 Task: Find connections with filter location Moers with filter topic #startupwith filter profile language English with filter current company Black Box with filter school Sophia Girls College with filter industry Wholesale Drugs and Sundries with filter service category Information Management with filter keywords title Petroleum Engineer
Action: Mouse moved to (495, 49)
Screenshot: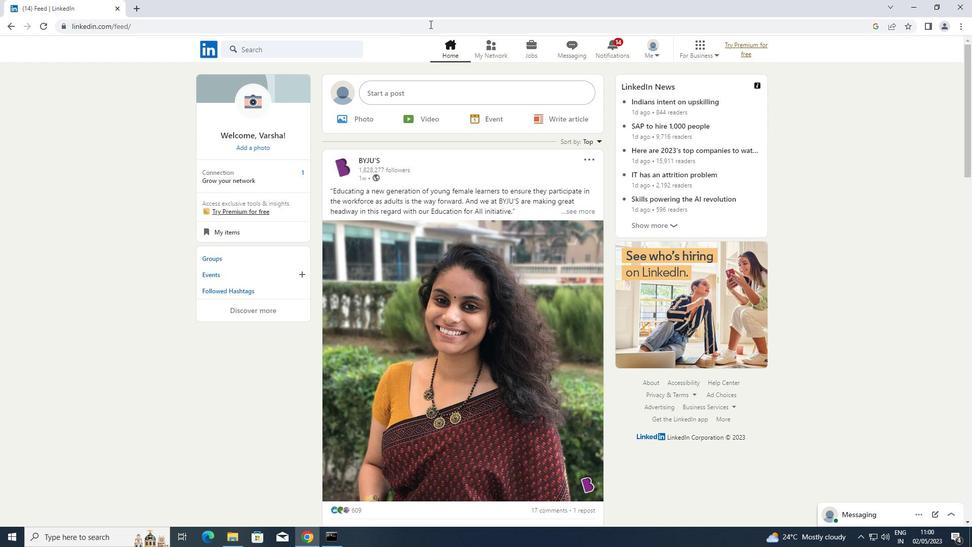 
Action: Mouse pressed left at (495, 49)
Screenshot: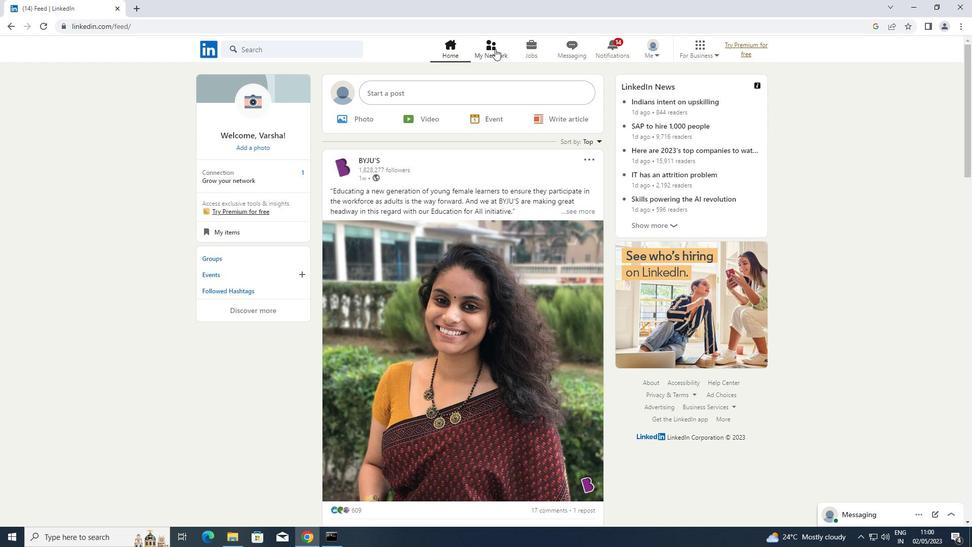 
Action: Mouse moved to (289, 102)
Screenshot: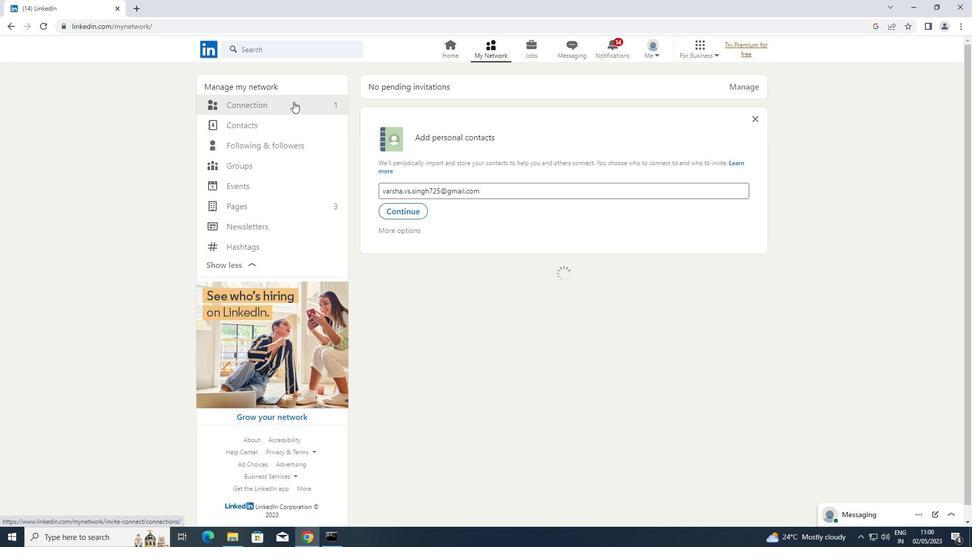 
Action: Mouse pressed left at (289, 102)
Screenshot: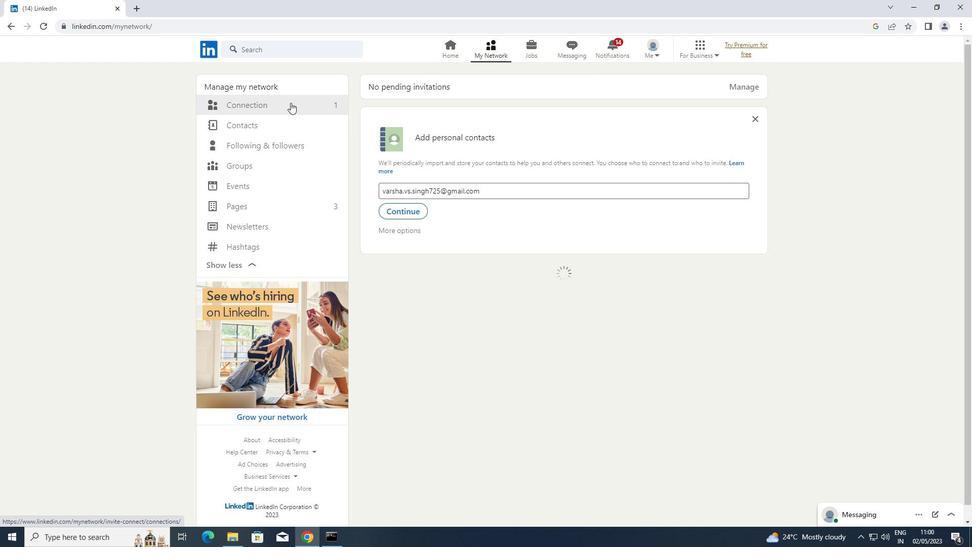 
Action: Mouse moved to (564, 104)
Screenshot: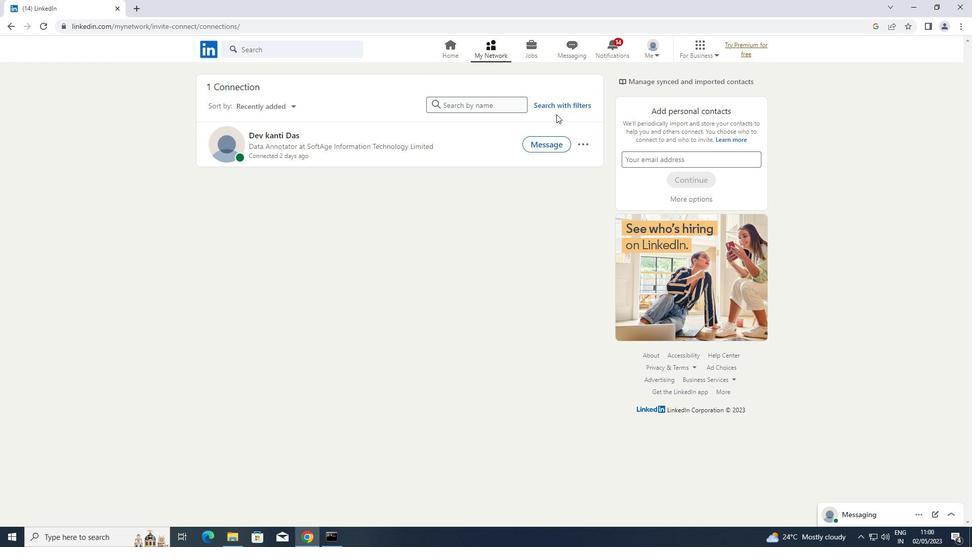 
Action: Mouse pressed left at (564, 104)
Screenshot: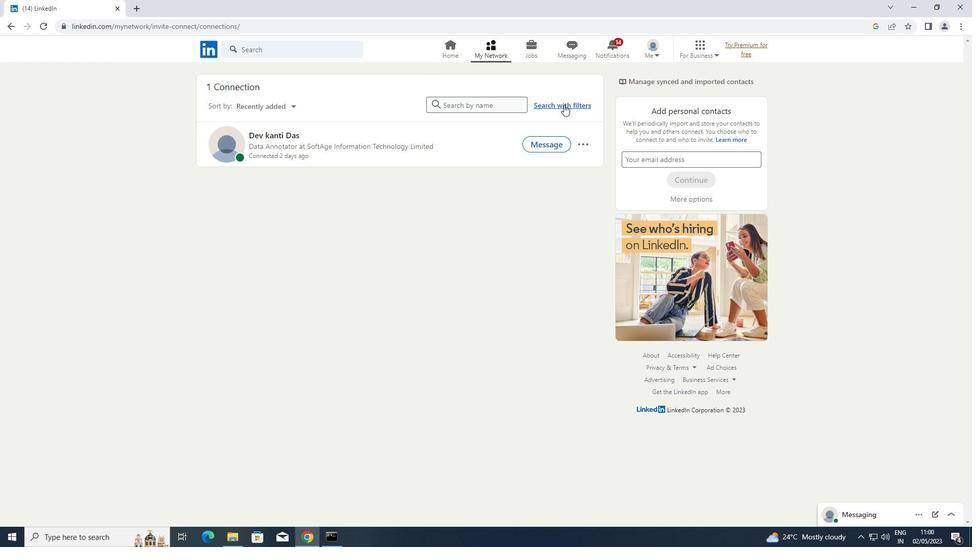 
Action: Mouse moved to (517, 76)
Screenshot: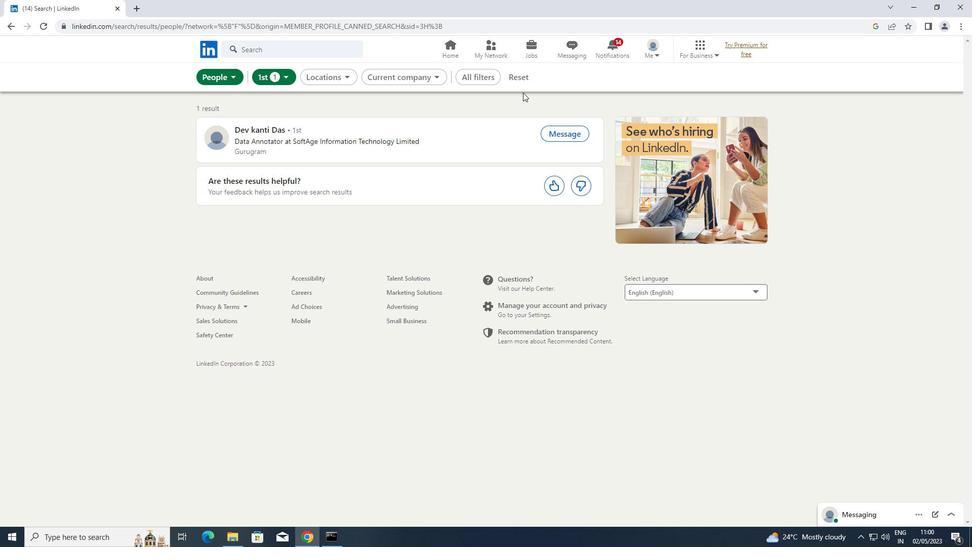 
Action: Mouse pressed left at (517, 76)
Screenshot: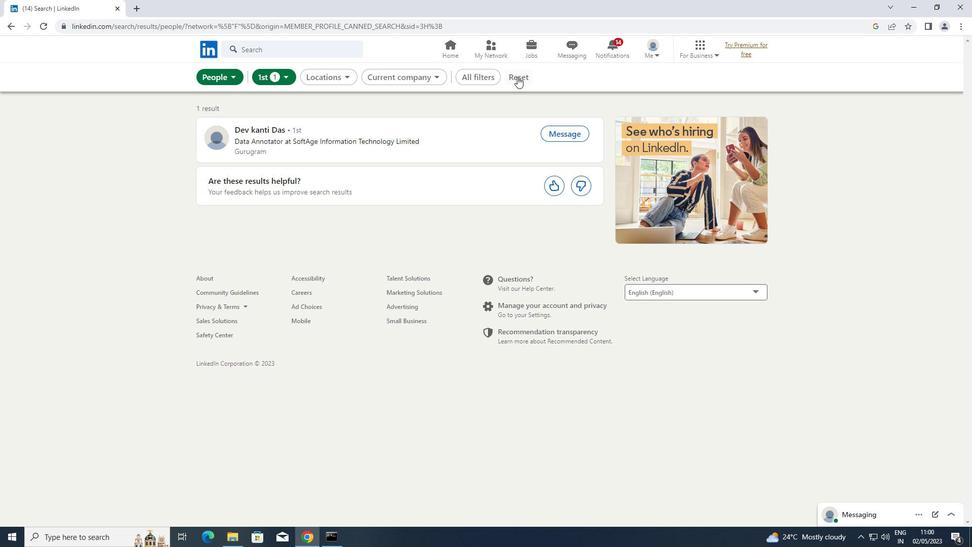 
Action: Mouse moved to (504, 77)
Screenshot: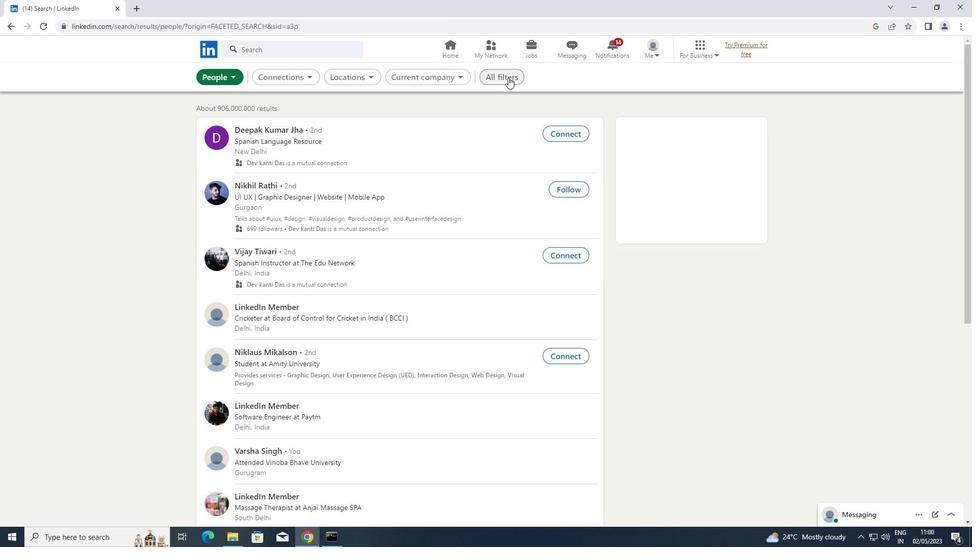 
Action: Mouse pressed left at (504, 77)
Screenshot: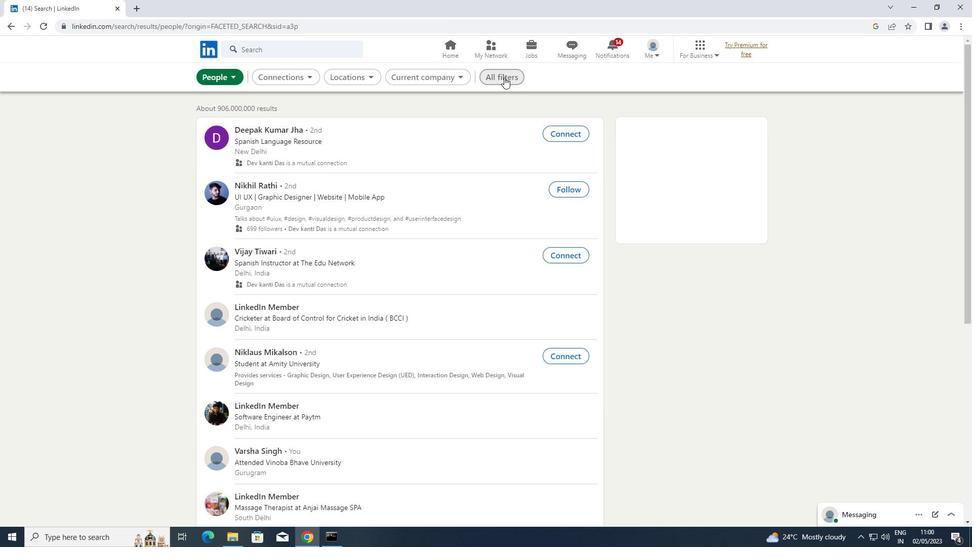 
Action: Mouse moved to (722, 199)
Screenshot: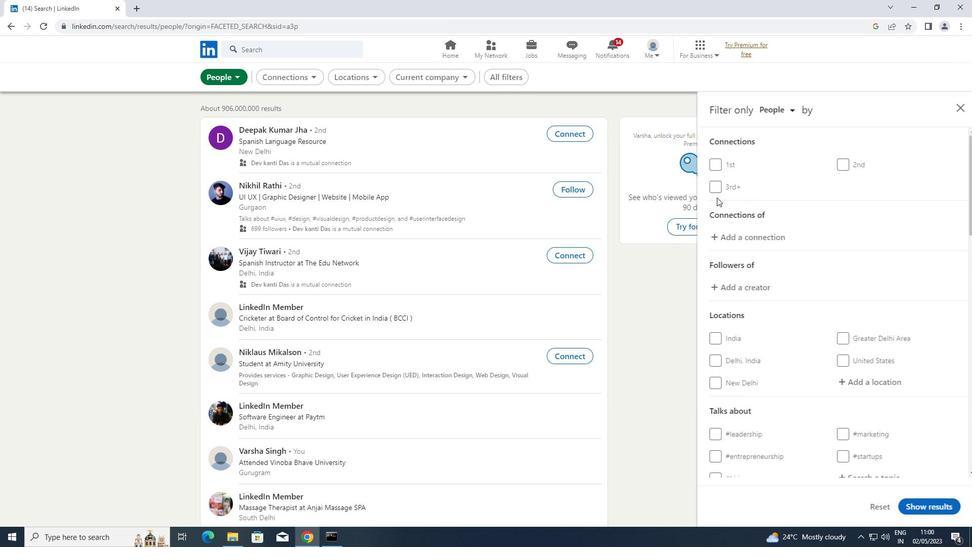 
Action: Mouse scrolled (722, 199) with delta (0, 0)
Screenshot: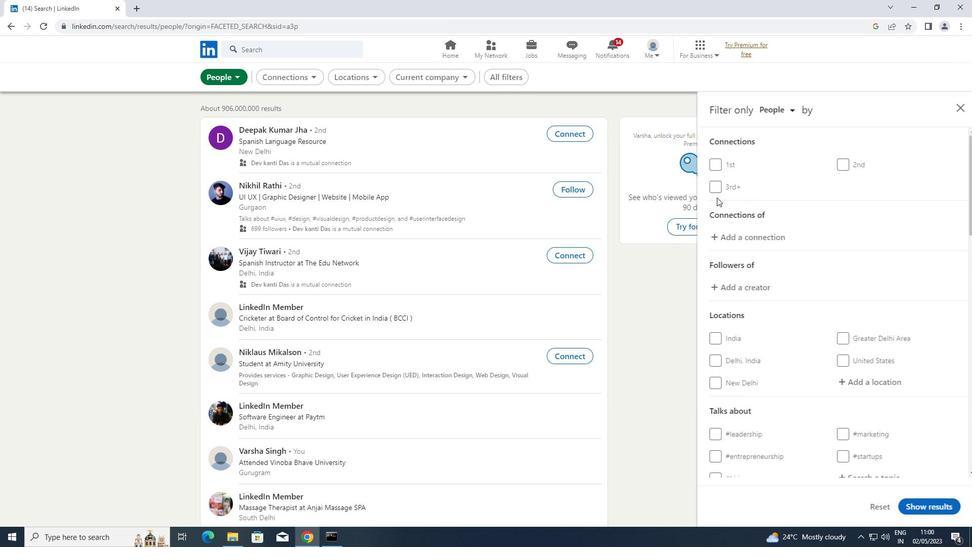 
Action: Mouse scrolled (722, 199) with delta (0, 0)
Screenshot: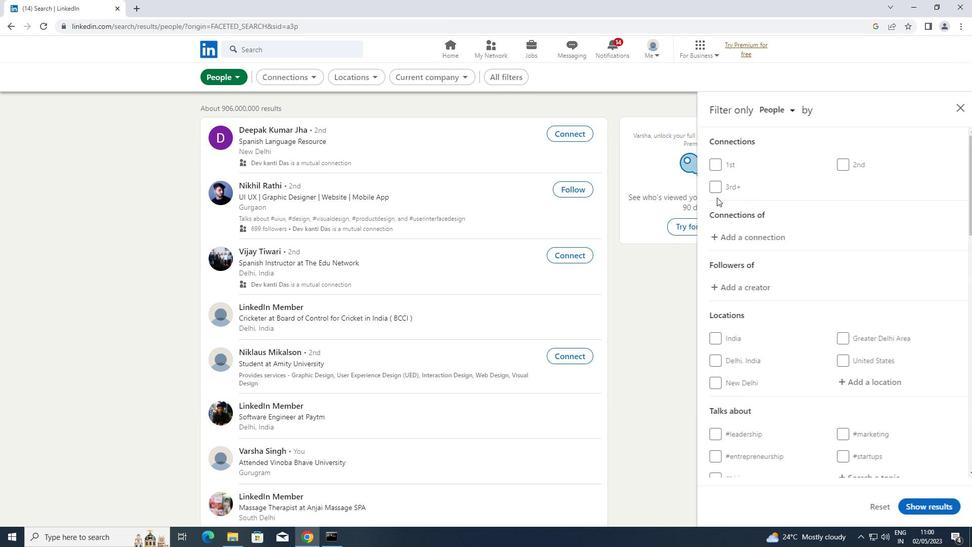 
Action: Mouse moved to (847, 275)
Screenshot: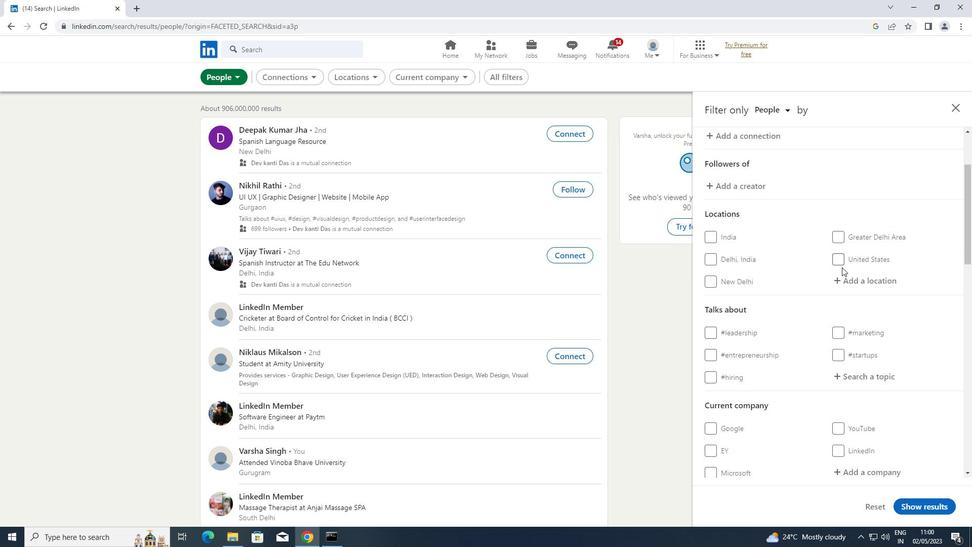 
Action: Mouse pressed left at (847, 275)
Screenshot: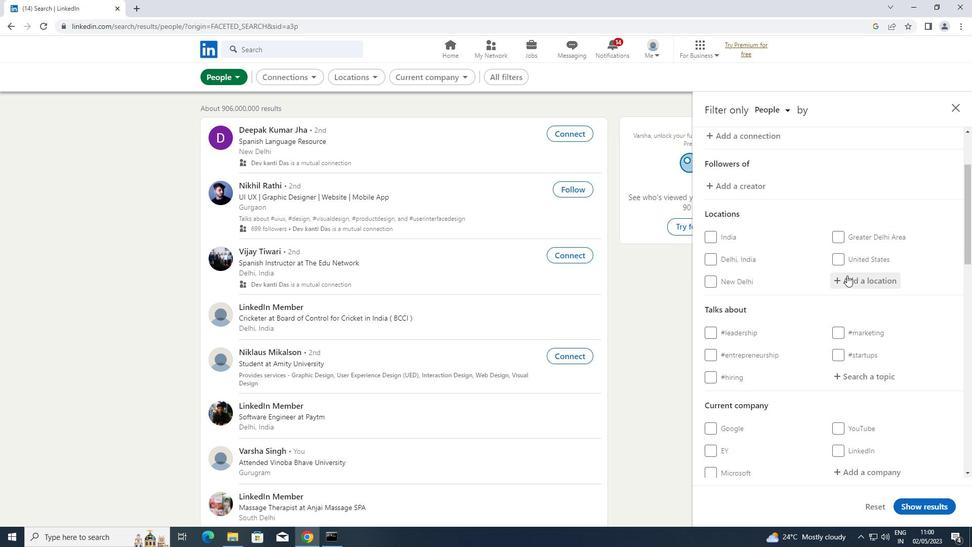
Action: Key pressed <Key.shift>MOERS
Screenshot: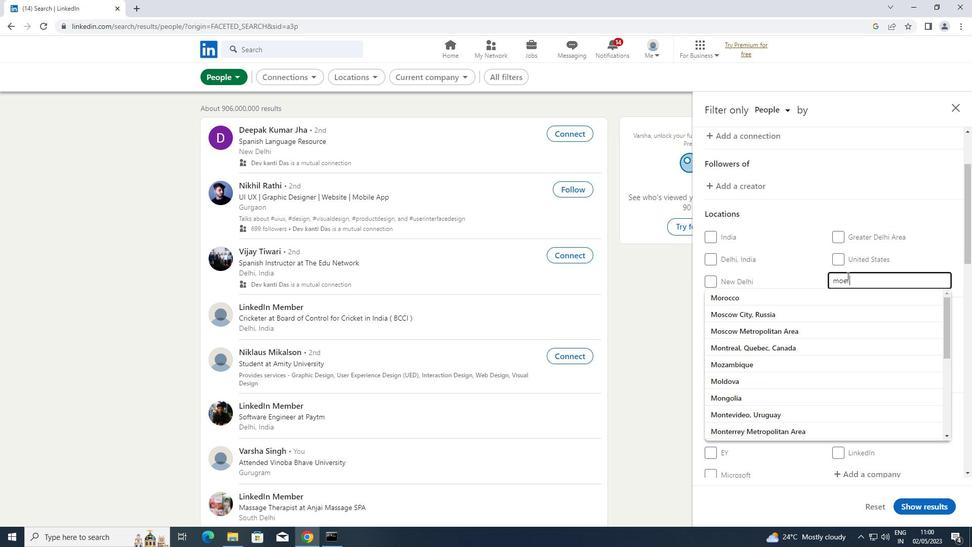 
Action: Mouse scrolled (847, 275) with delta (0, 0)
Screenshot: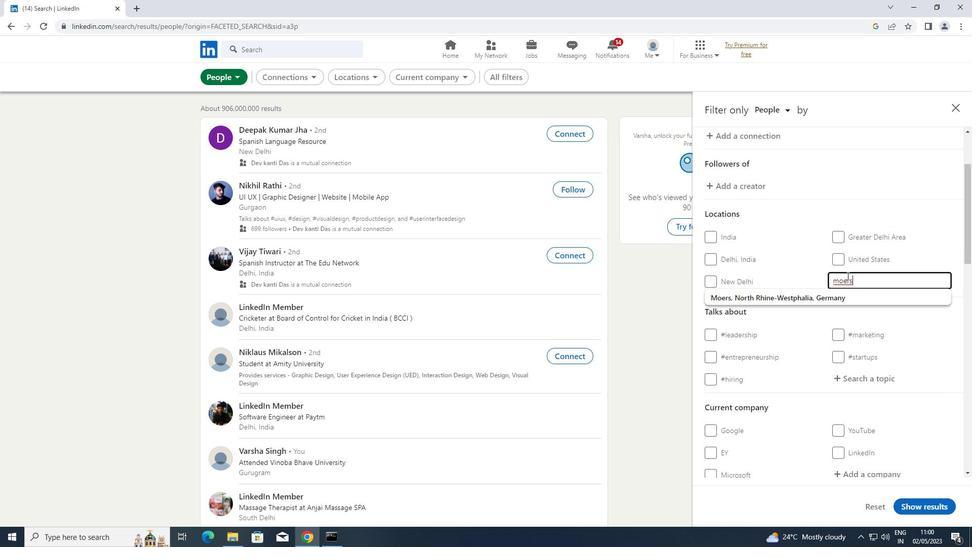 
Action: Mouse moved to (894, 325)
Screenshot: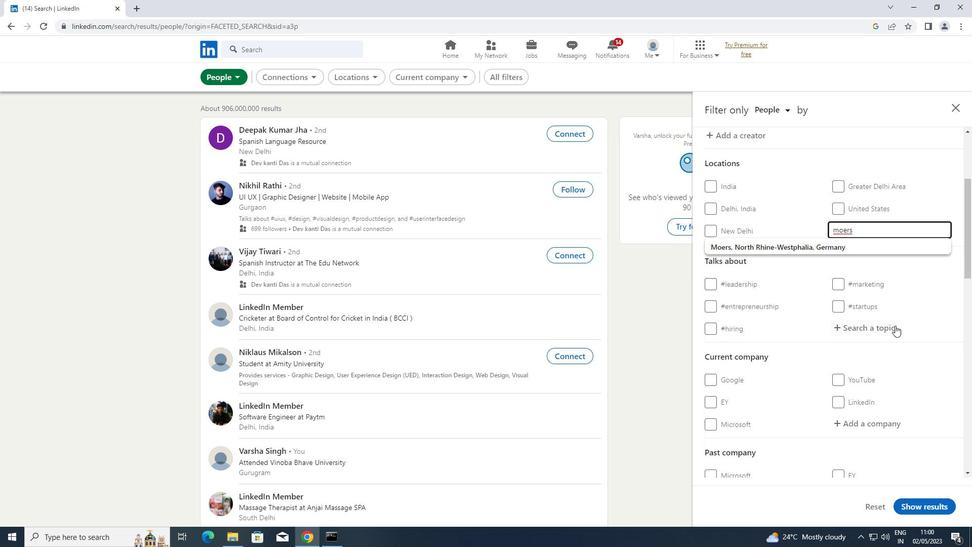 
Action: Mouse pressed left at (894, 325)
Screenshot: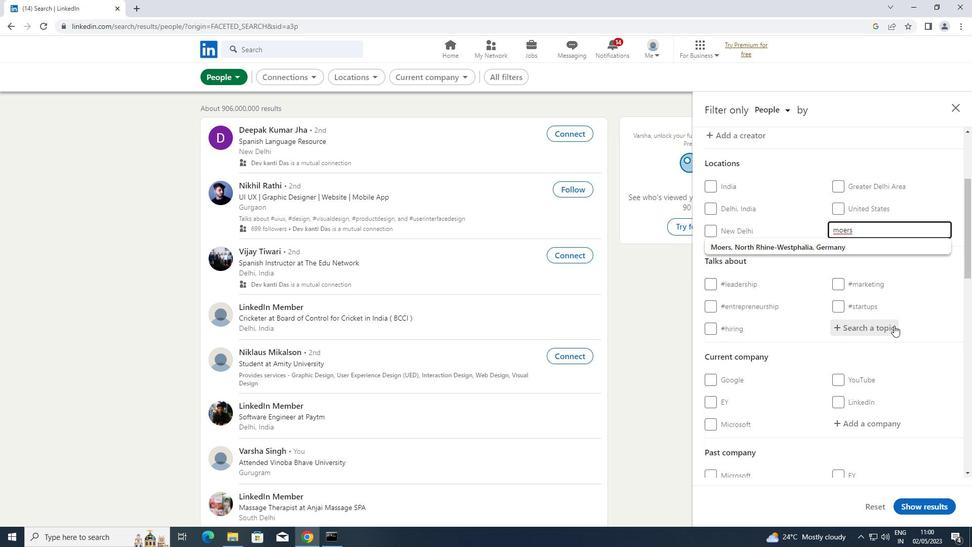 
Action: Key pressed STARTUP
Screenshot: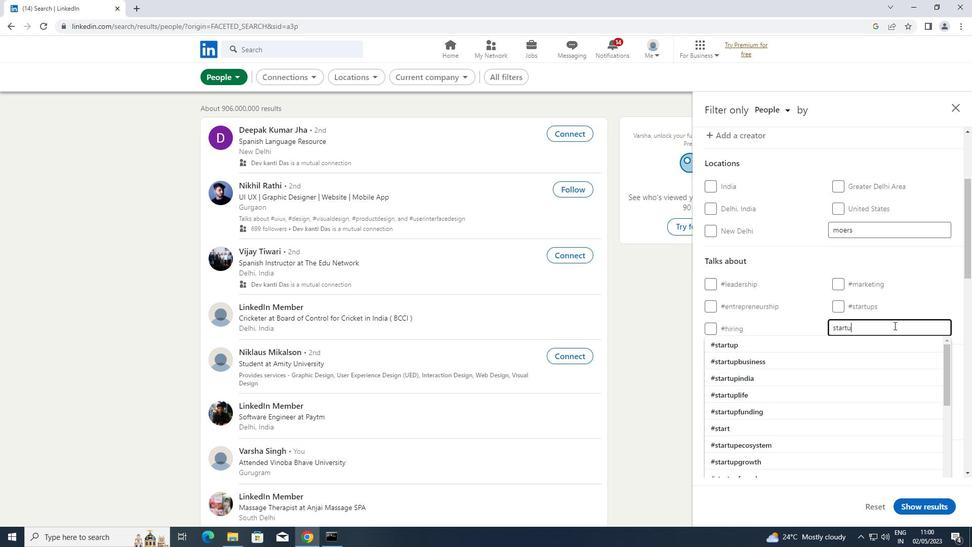 
Action: Mouse moved to (860, 343)
Screenshot: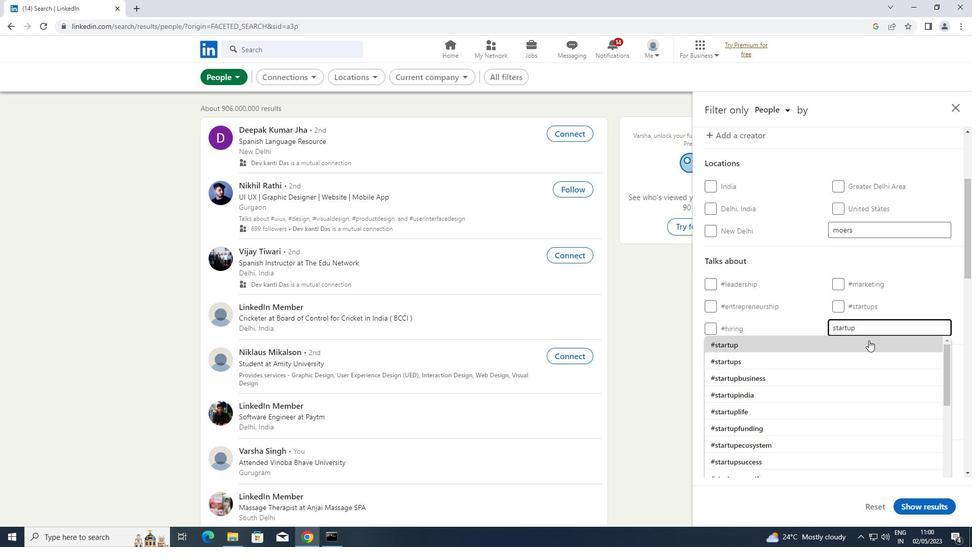 
Action: Mouse pressed left at (860, 343)
Screenshot: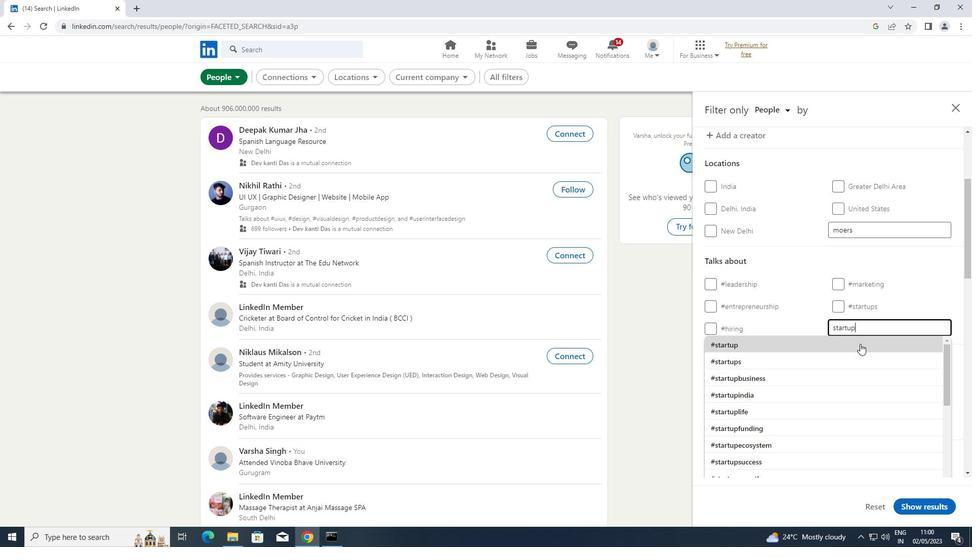 
Action: Mouse scrolled (860, 343) with delta (0, 0)
Screenshot: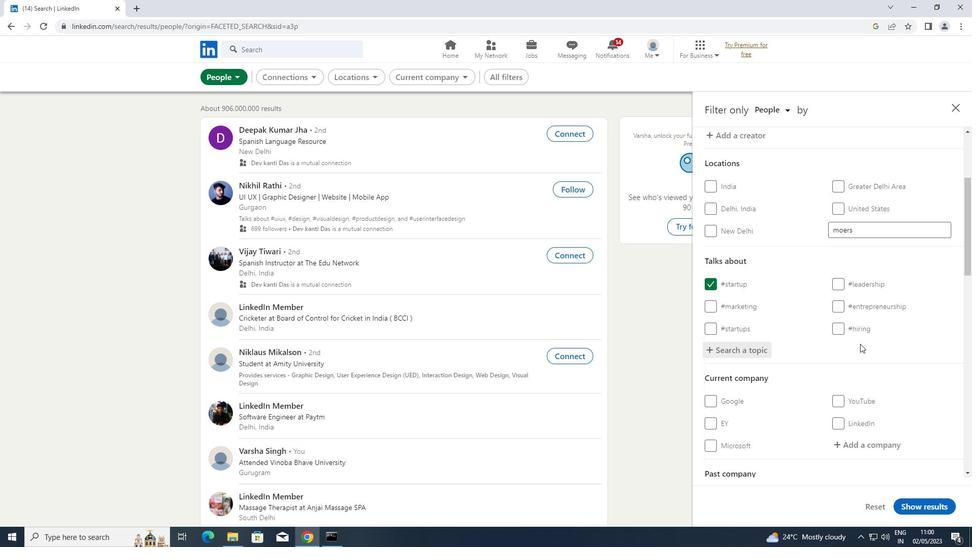 
Action: Mouse scrolled (860, 343) with delta (0, 0)
Screenshot: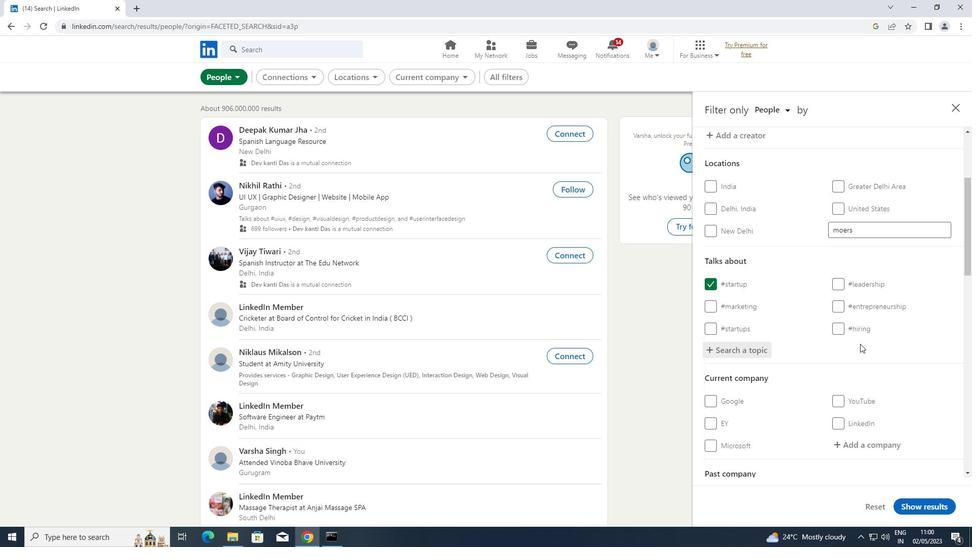 
Action: Mouse scrolled (860, 343) with delta (0, 0)
Screenshot: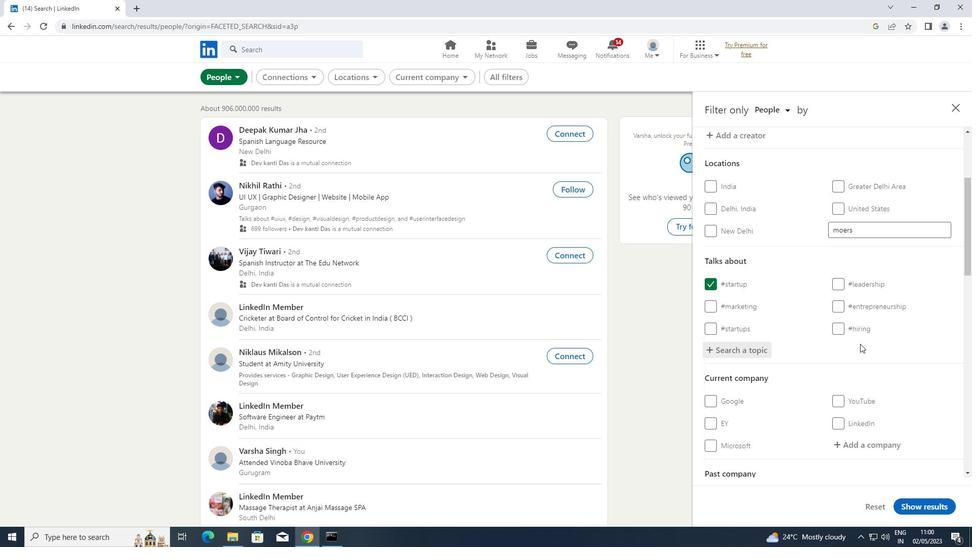 
Action: Mouse scrolled (860, 343) with delta (0, 0)
Screenshot: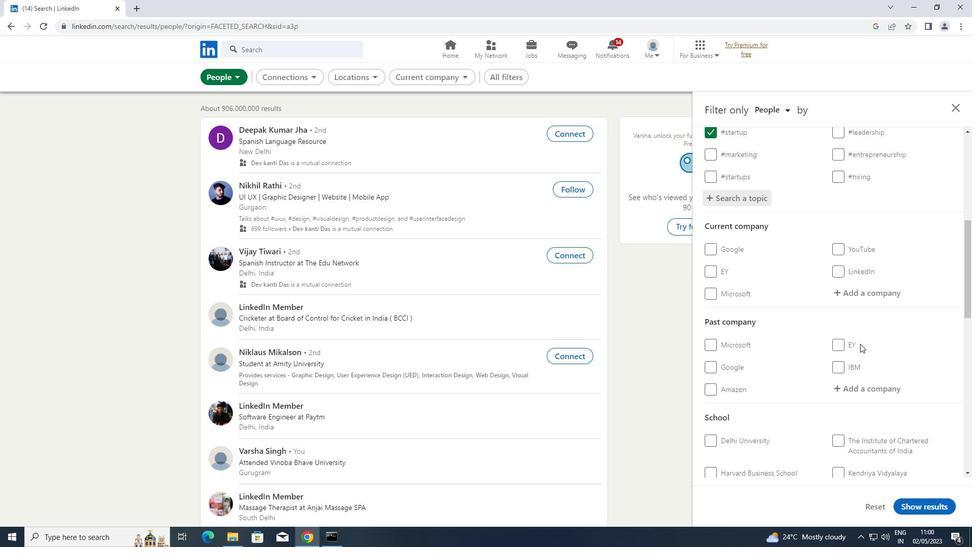 
Action: Mouse scrolled (860, 343) with delta (0, 0)
Screenshot: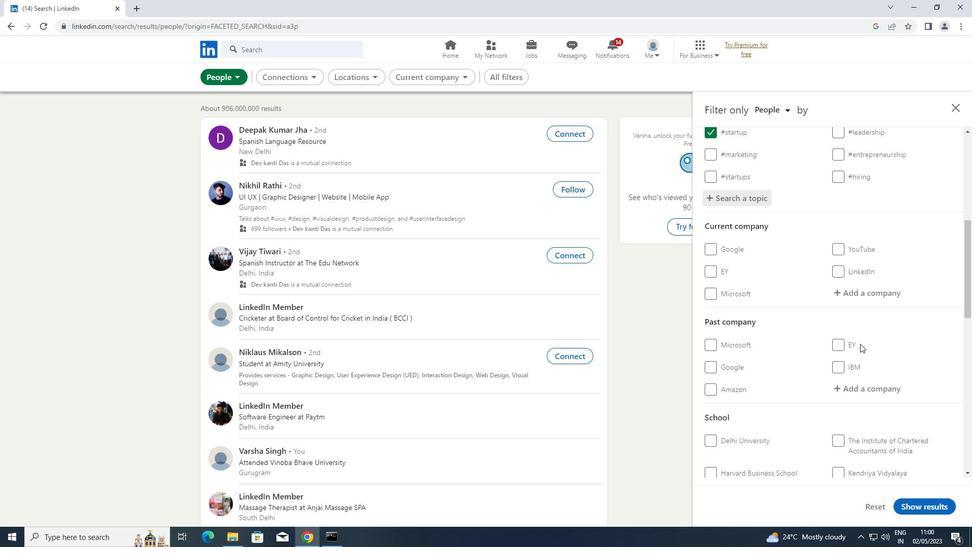 
Action: Mouse scrolled (860, 343) with delta (0, 0)
Screenshot: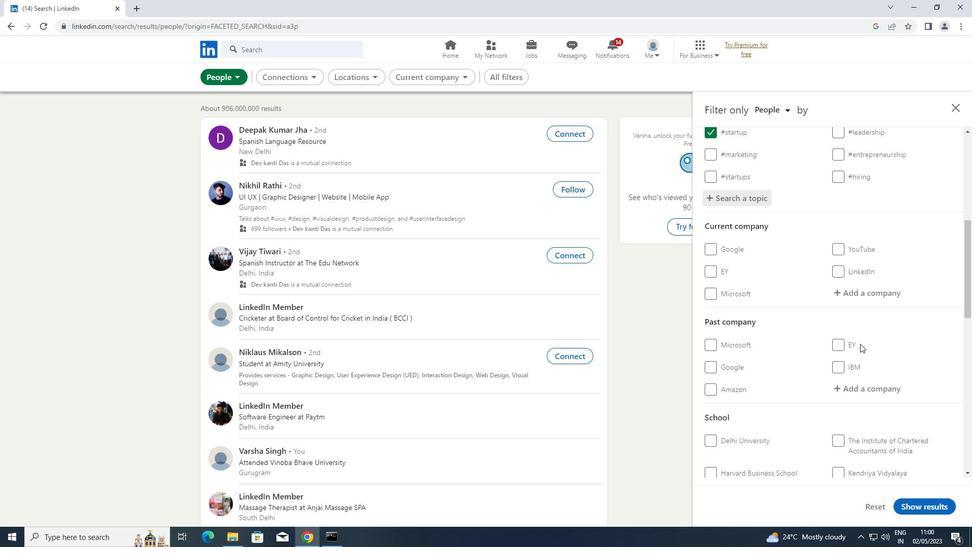 
Action: Mouse scrolled (860, 343) with delta (0, 0)
Screenshot: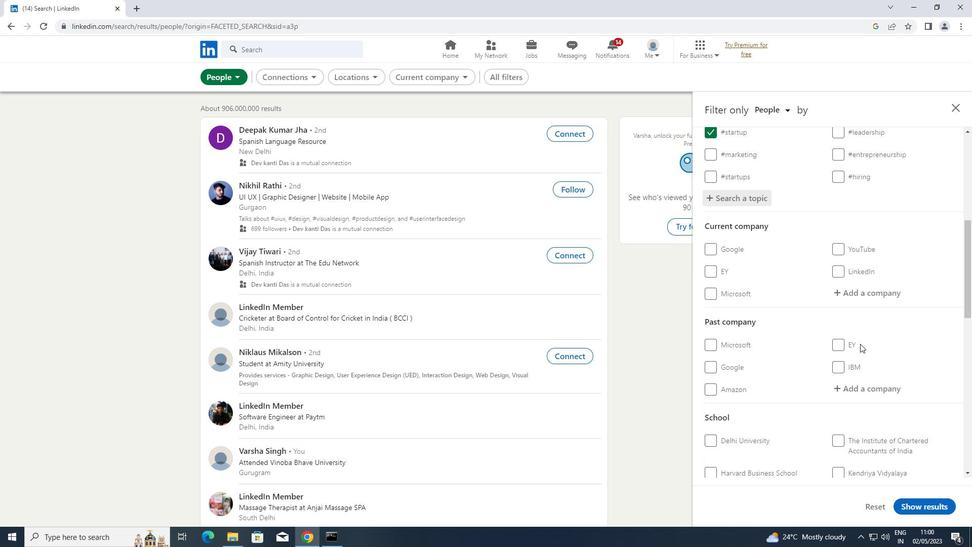 
Action: Mouse moved to (815, 355)
Screenshot: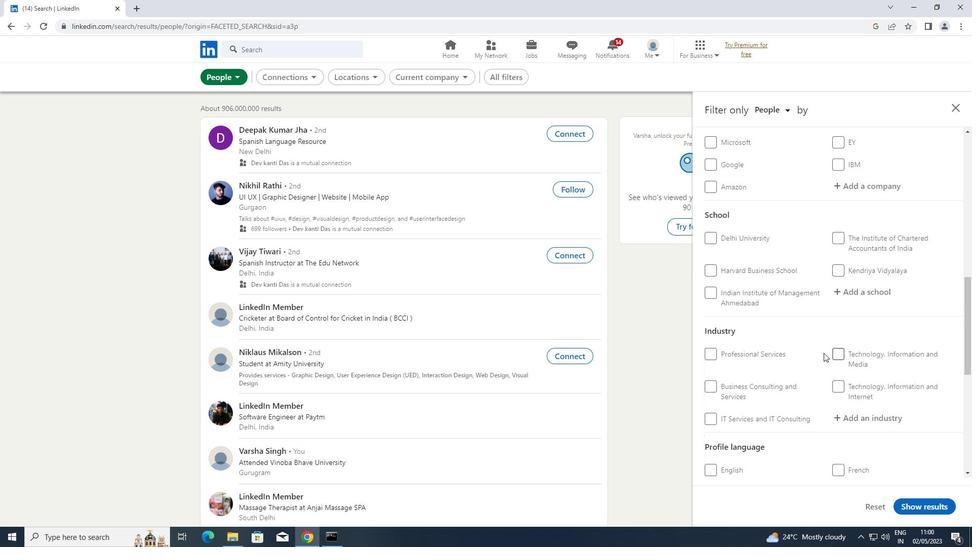 
Action: Mouse scrolled (815, 355) with delta (0, 0)
Screenshot: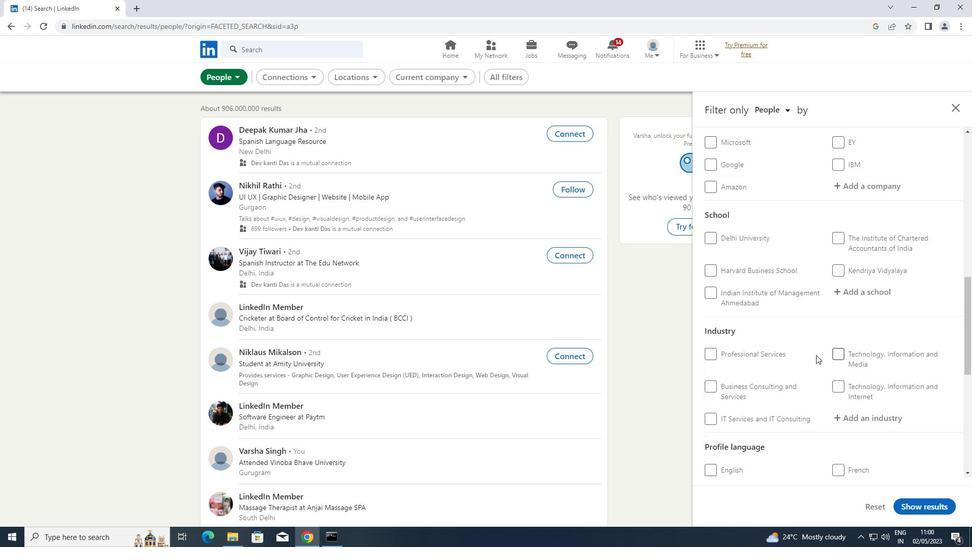 
Action: Mouse scrolled (815, 355) with delta (0, 0)
Screenshot: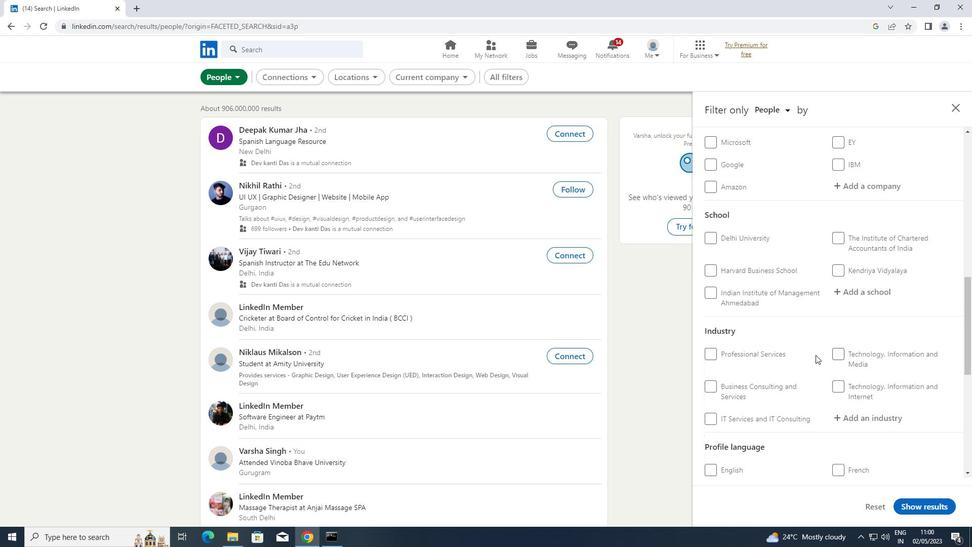 
Action: Mouse moved to (710, 366)
Screenshot: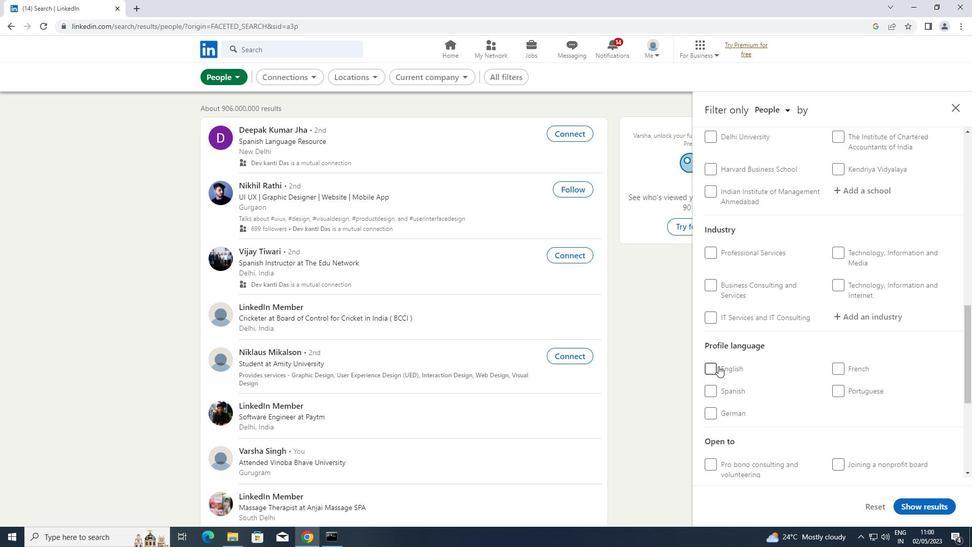 
Action: Mouse pressed left at (710, 366)
Screenshot: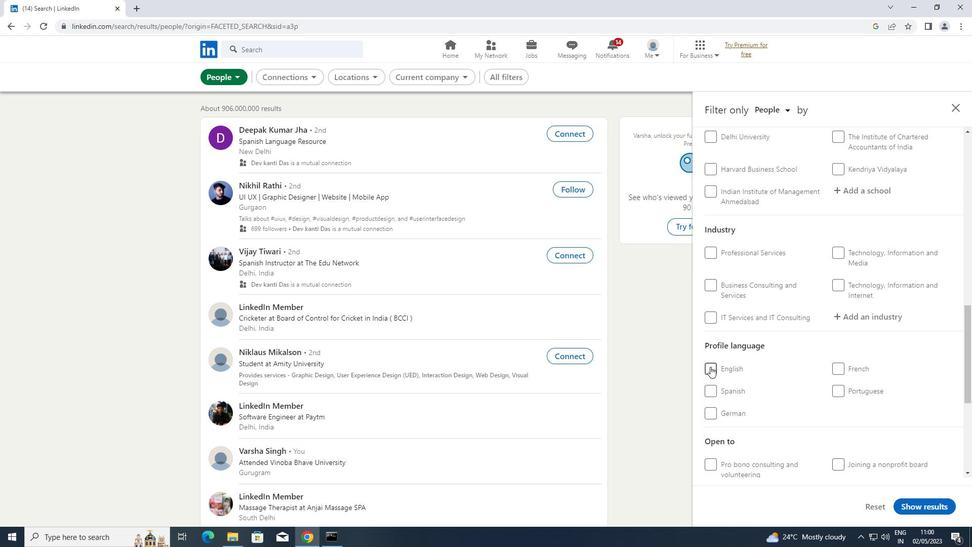 
Action: Mouse moved to (749, 345)
Screenshot: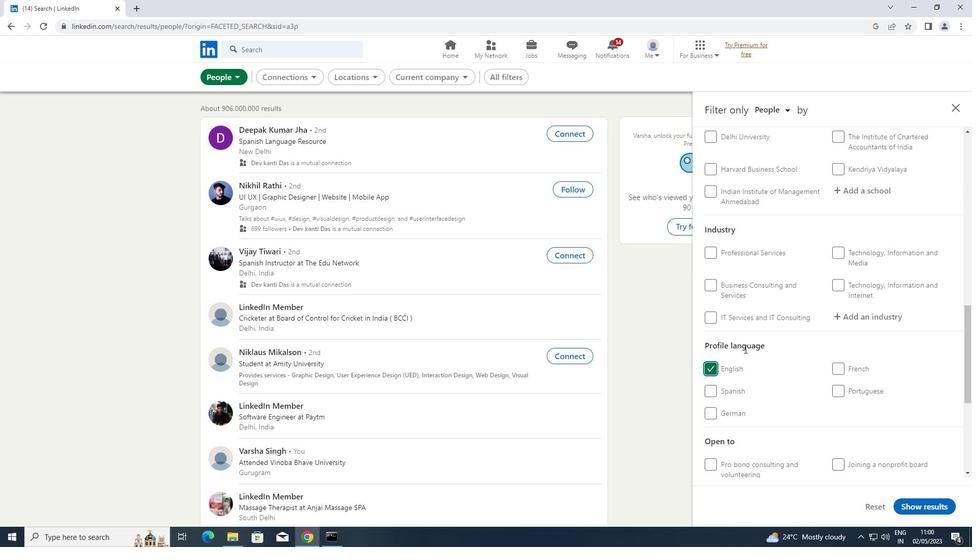 
Action: Mouse scrolled (749, 346) with delta (0, 0)
Screenshot: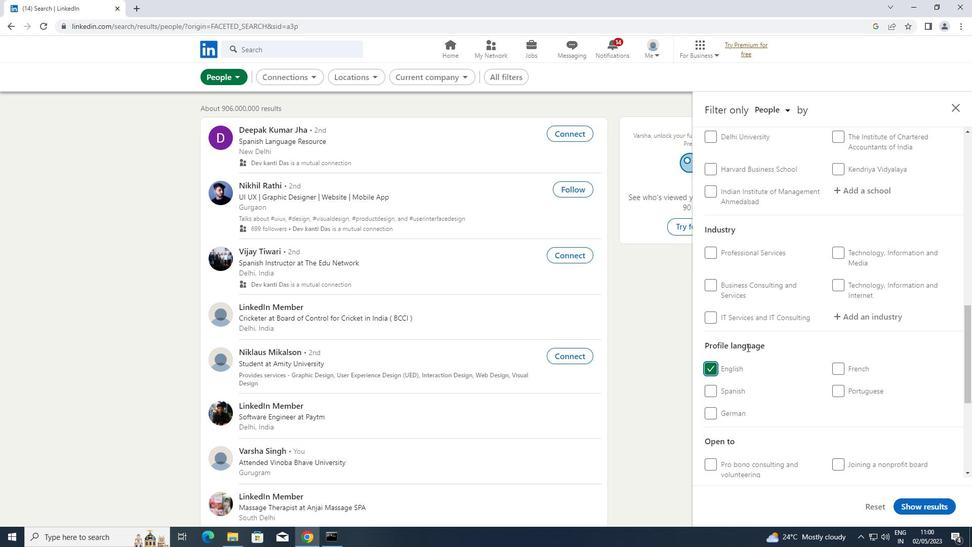 
Action: Mouse scrolled (749, 346) with delta (0, 0)
Screenshot: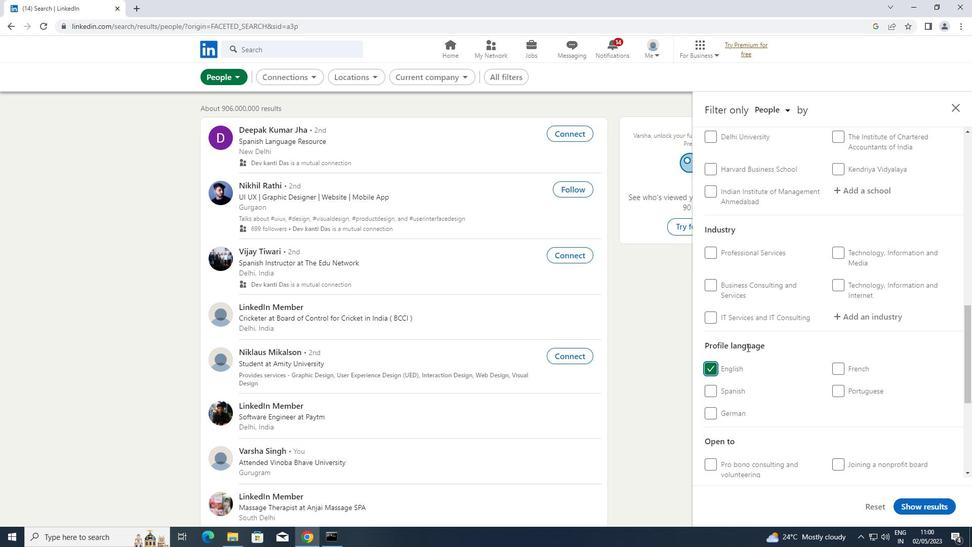 
Action: Mouse scrolled (749, 346) with delta (0, 0)
Screenshot: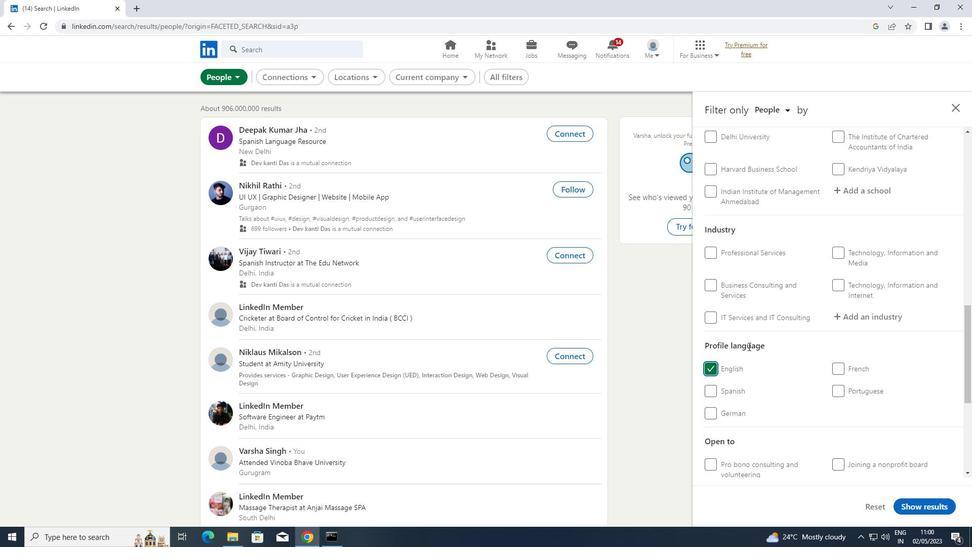 
Action: Mouse scrolled (749, 346) with delta (0, 0)
Screenshot: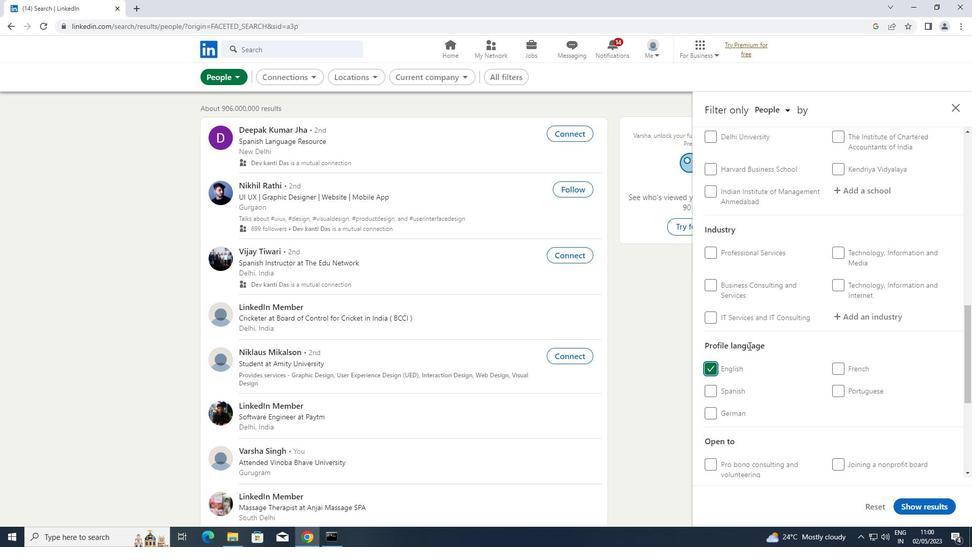 
Action: Mouse moved to (749, 345)
Screenshot: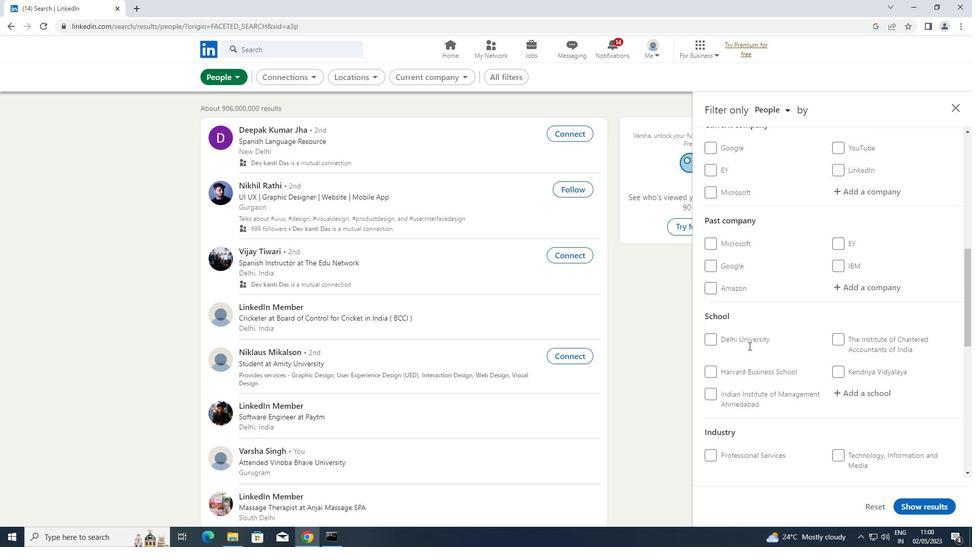 
Action: Mouse scrolled (749, 346) with delta (0, 0)
Screenshot: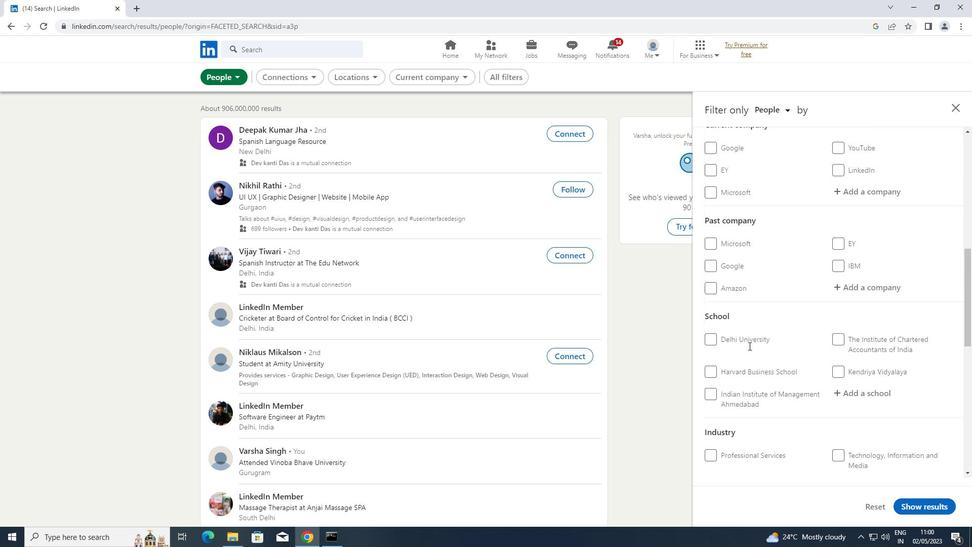 
Action: Mouse moved to (848, 236)
Screenshot: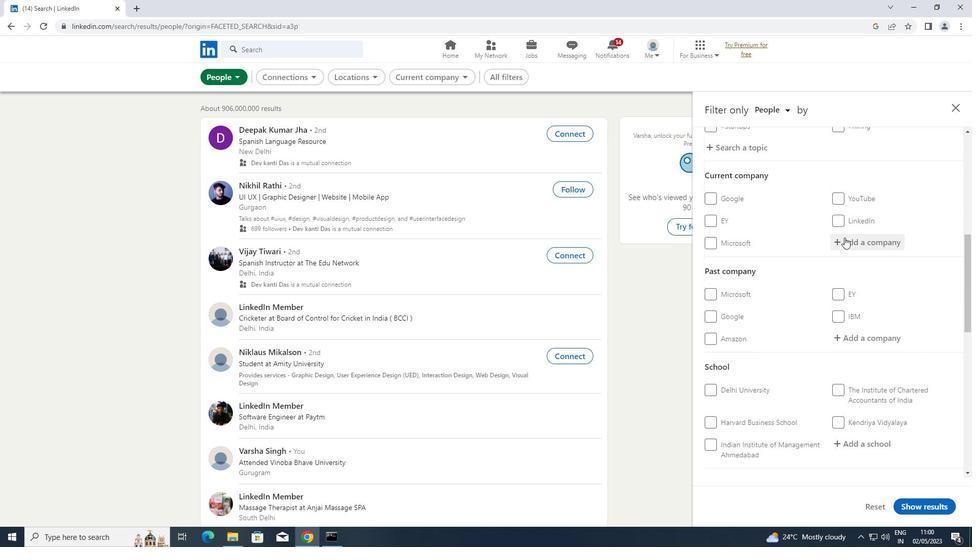 
Action: Mouse pressed left at (848, 236)
Screenshot: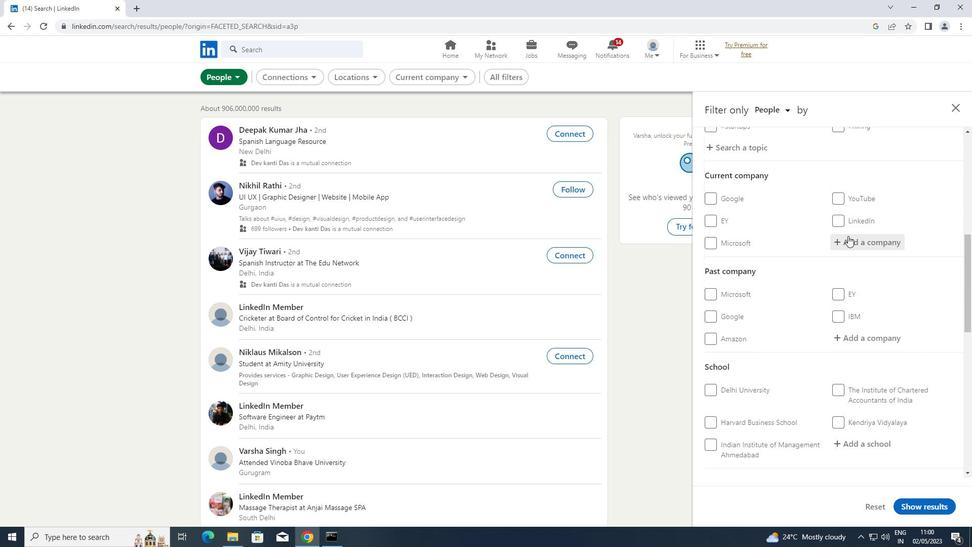 
Action: Key pressed <Key.shift>BLACK
Screenshot: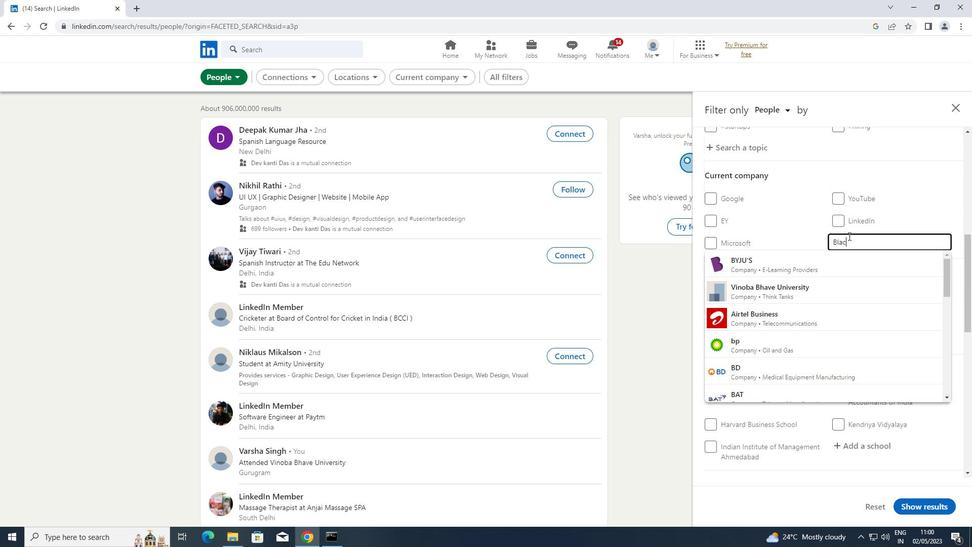 
Action: Mouse moved to (789, 333)
Screenshot: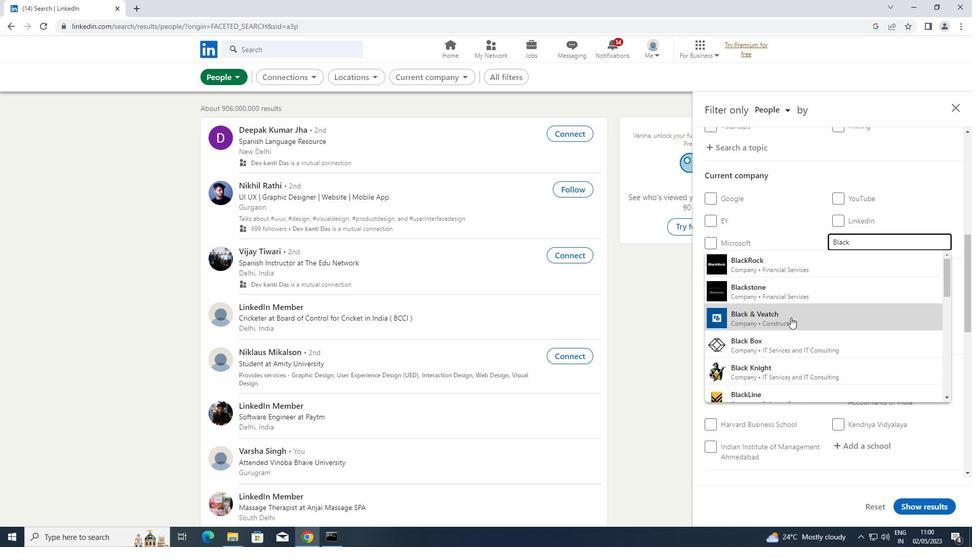 
Action: Mouse pressed left at (789, 333)
Screenshot: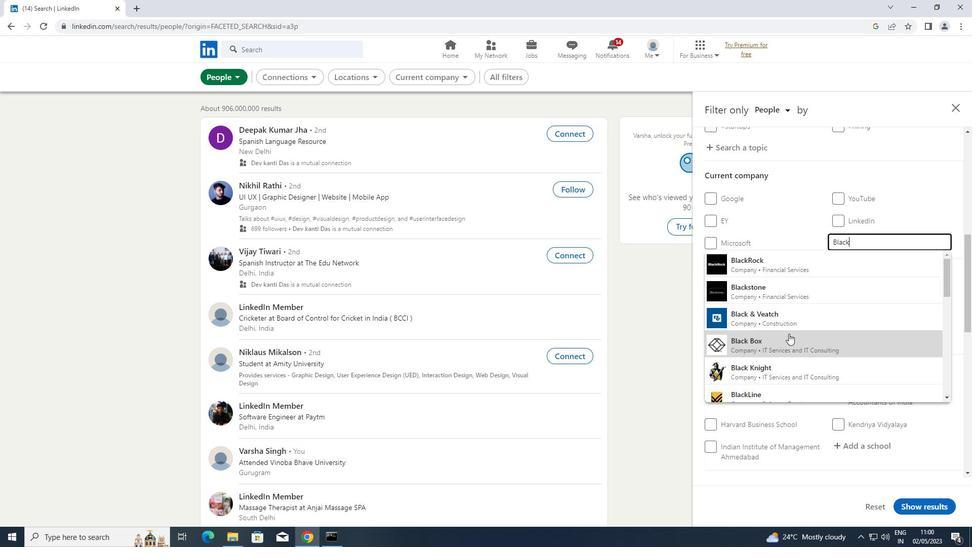 
Action: Mouse scrolled (789, 333) with delta (0, 0)
Screenshot: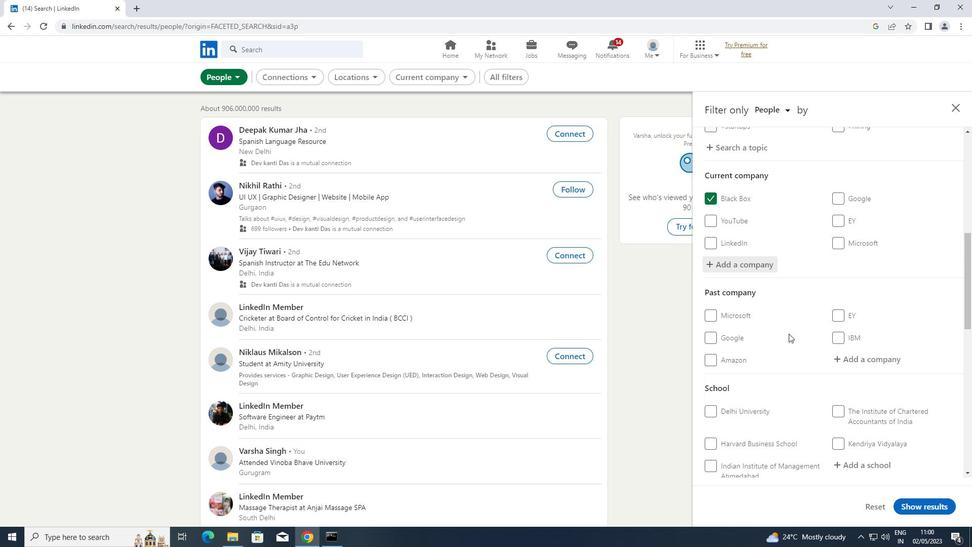 
Action: Mouse scrolled (789, 333) with delta (0, 0)
Screenshot: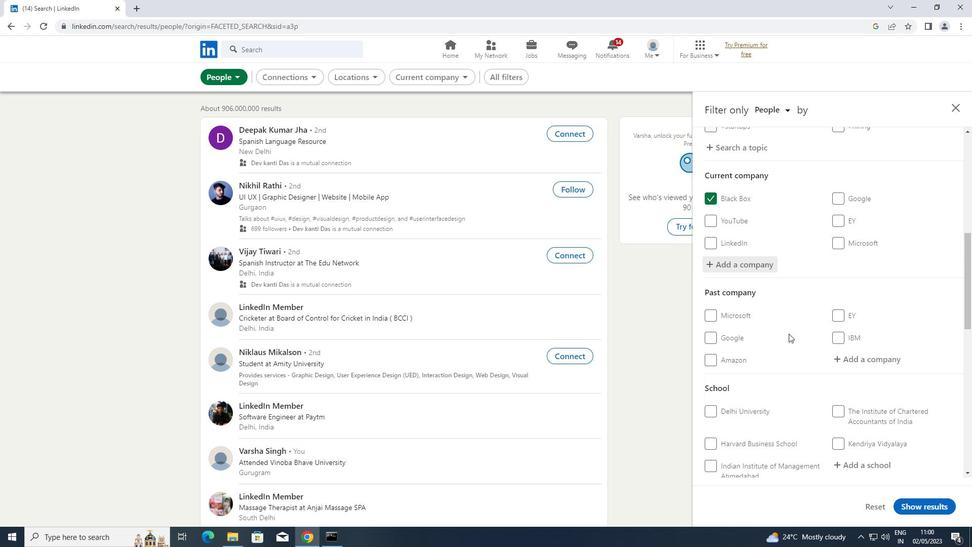 
Action: Mouse scrolled (789, 333) with delta (0, 0)
Screenshot: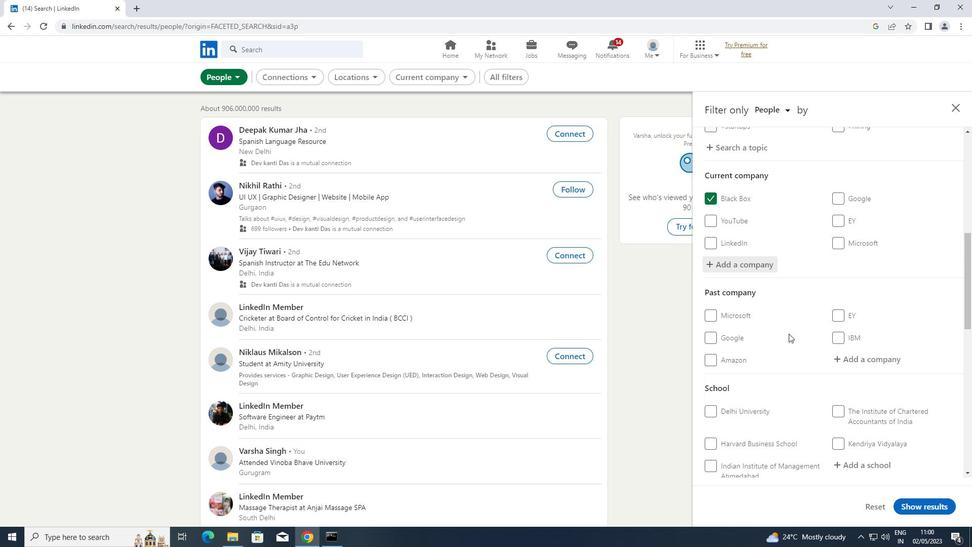 
Action: Mouse scrolled (789, 333) with delta (0, 0)
Screenshot: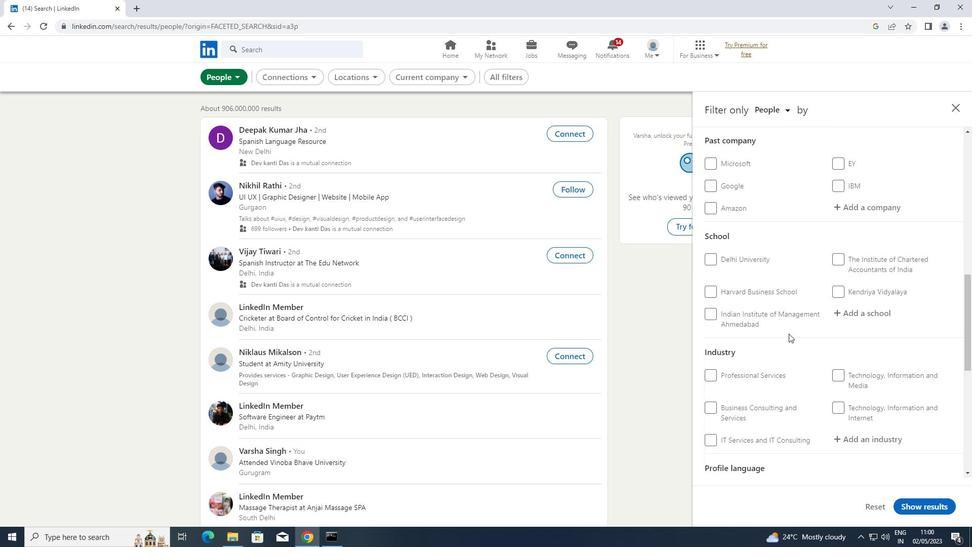 
Action: Mouse scrolled (789, 333) with delta (0, 0)
Screenshot: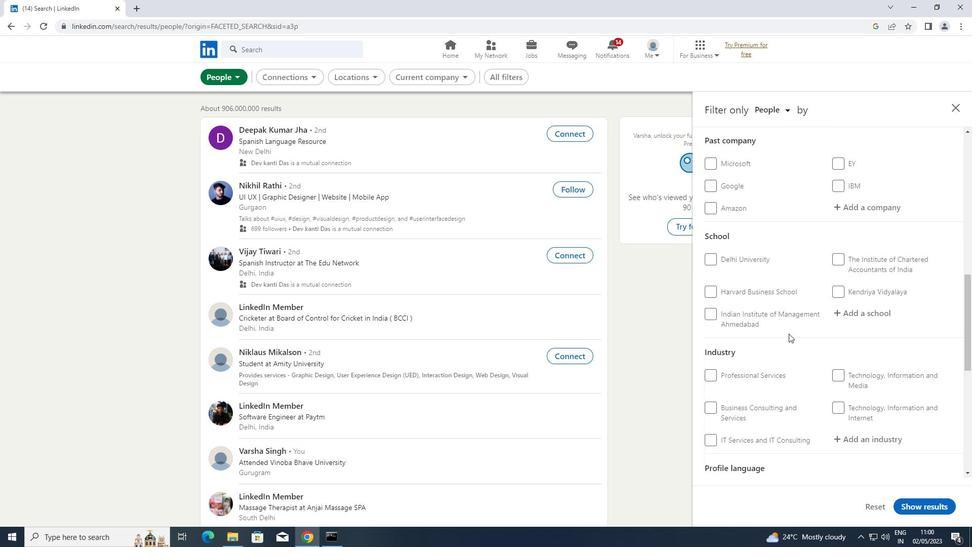 
Action: Mouse moved to (874, 213)
Screenshot: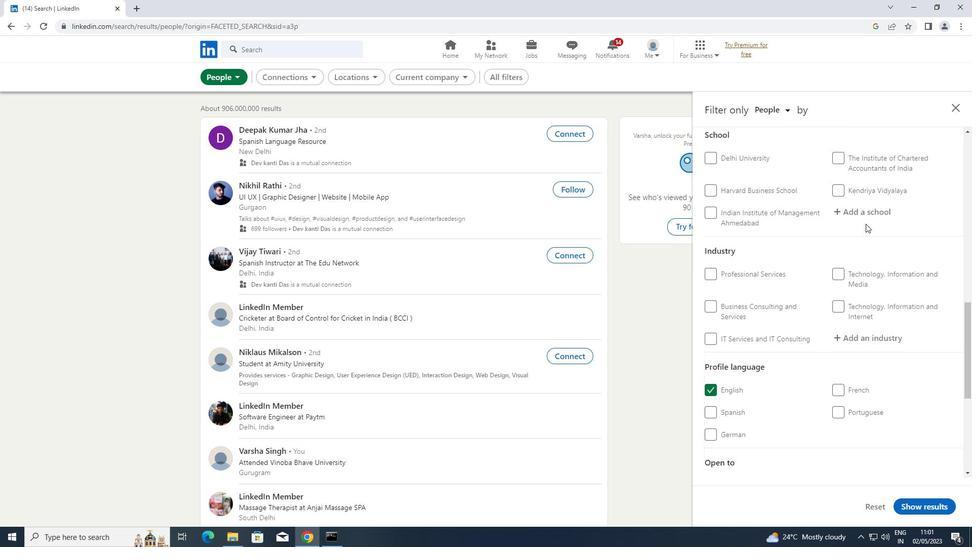 
Action: Mouse pressed left at (874, 213)
Screenshot: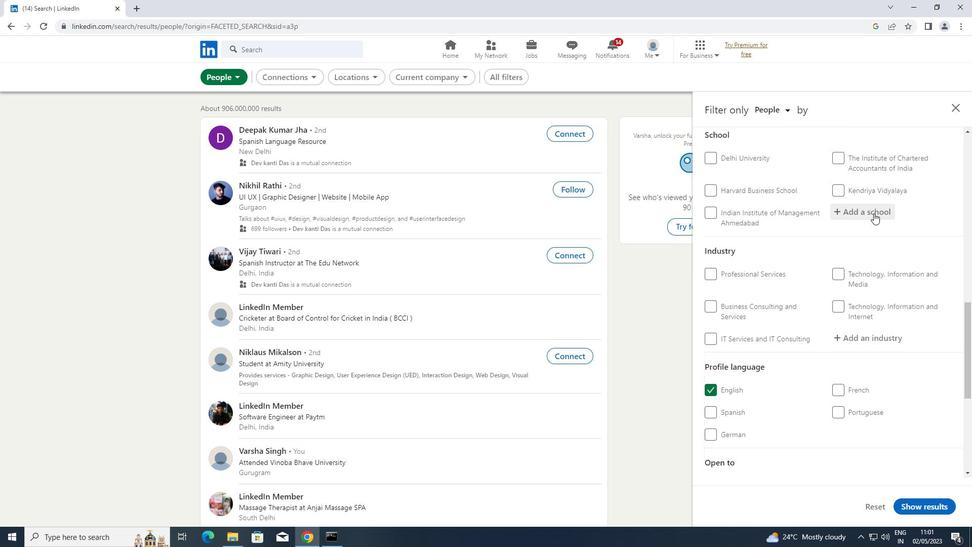 
Action: Key pressed <Key.shift>SOPHIA<Key.space>
Screenshot: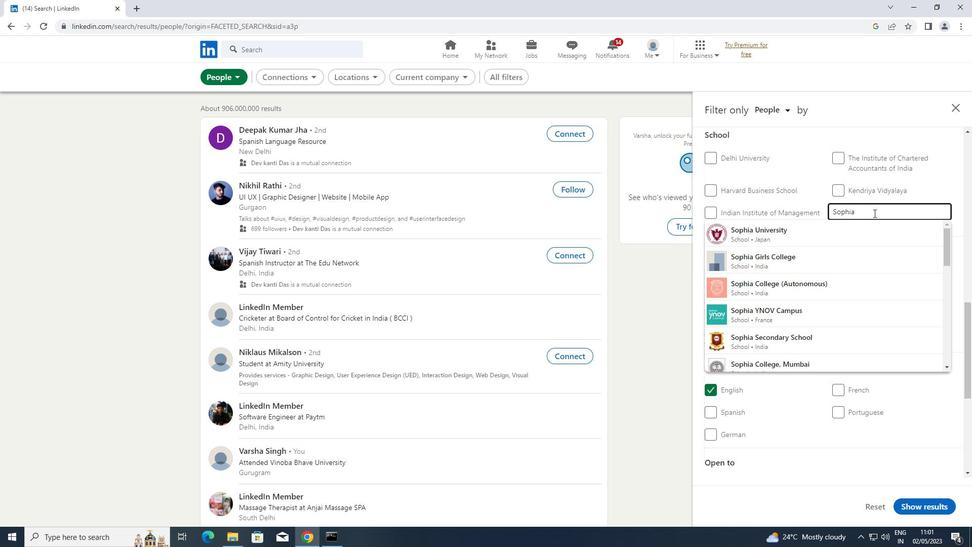 
Action: Mouse moved to (827, 262)
Screenshot: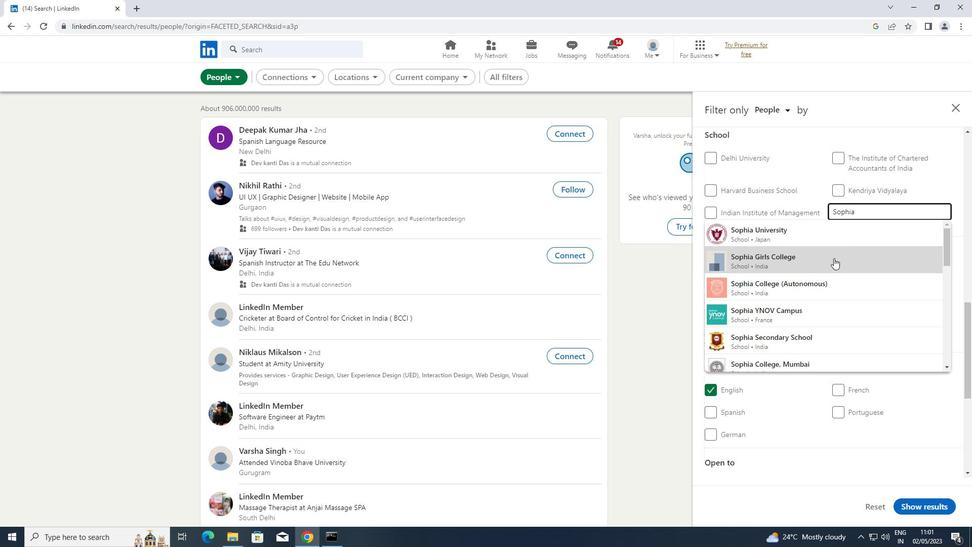 
Action: Mouse pressed left at (827, 262)
Screenshot: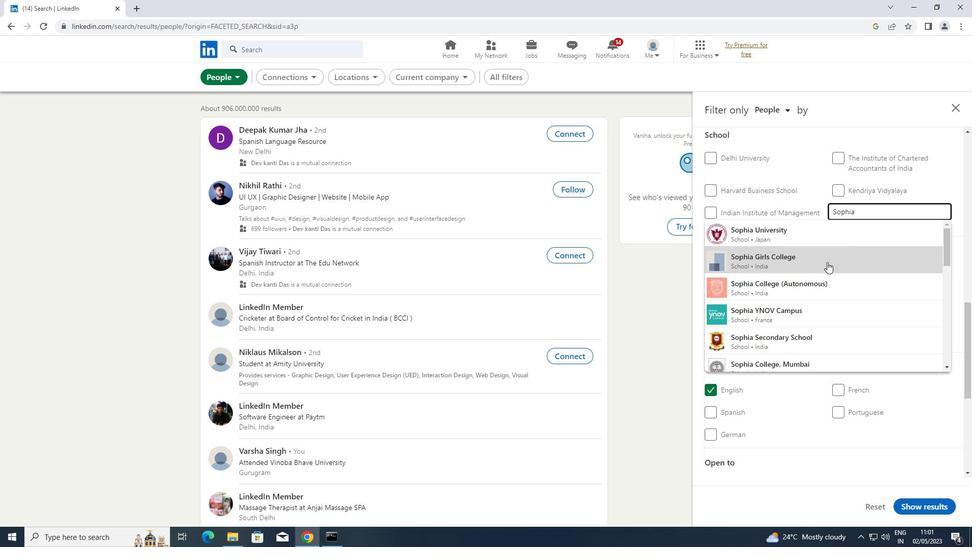 
Action: Mouse scrolled (827, 261) with delta (0, 0)
Screenshot: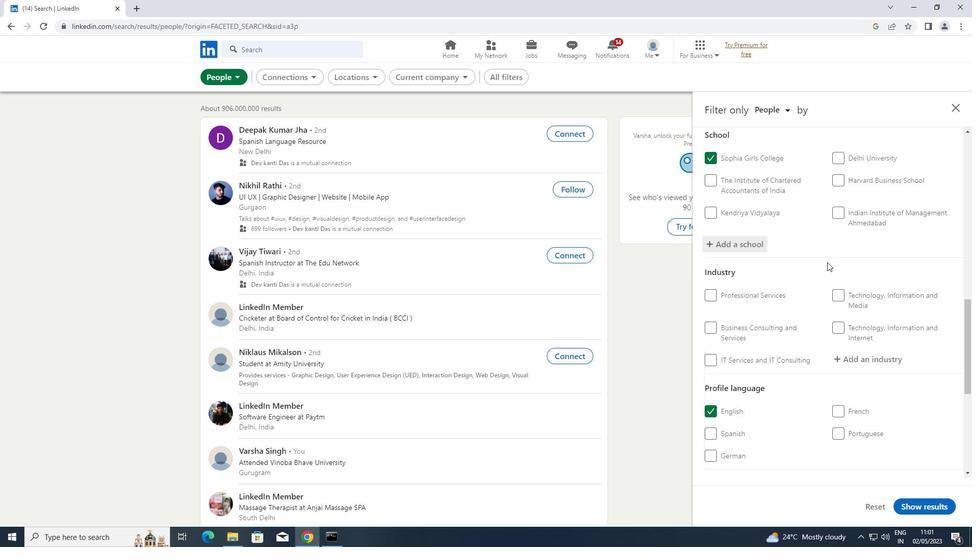 
Action: Mouse scrolled (827, 261) with delta (0, 0)
Screenshot: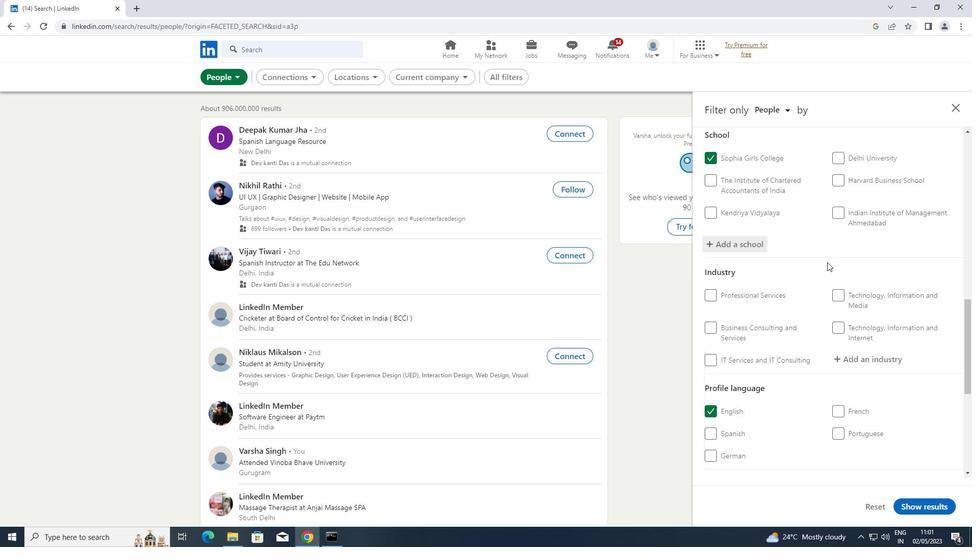 
Action: Mouse scrolled (827, 261) with delta (0, 0)
Screenshot: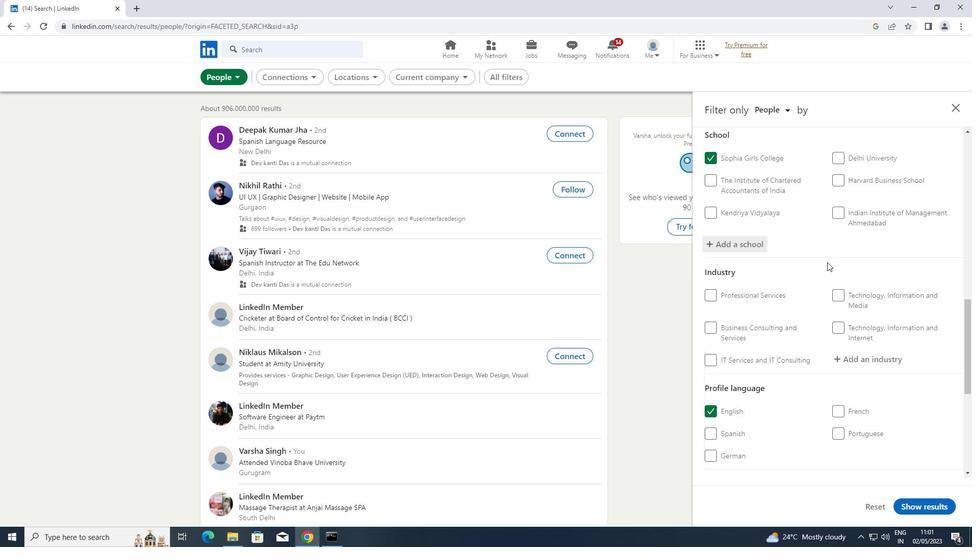 
Action: Mouse scrolled (827, 261) with delta (0, 0)
Screenshot: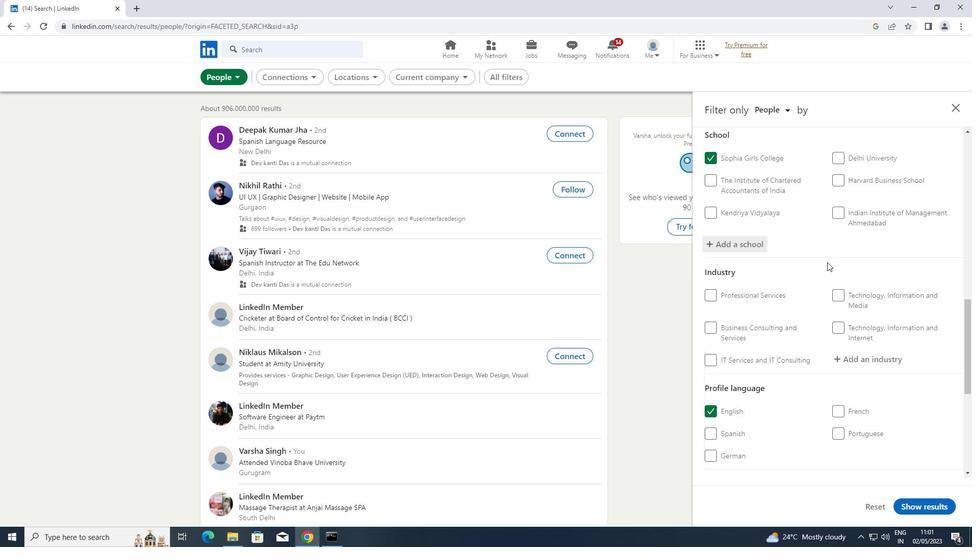 
Action: Mouse moved to (841, 256)
Screenshot: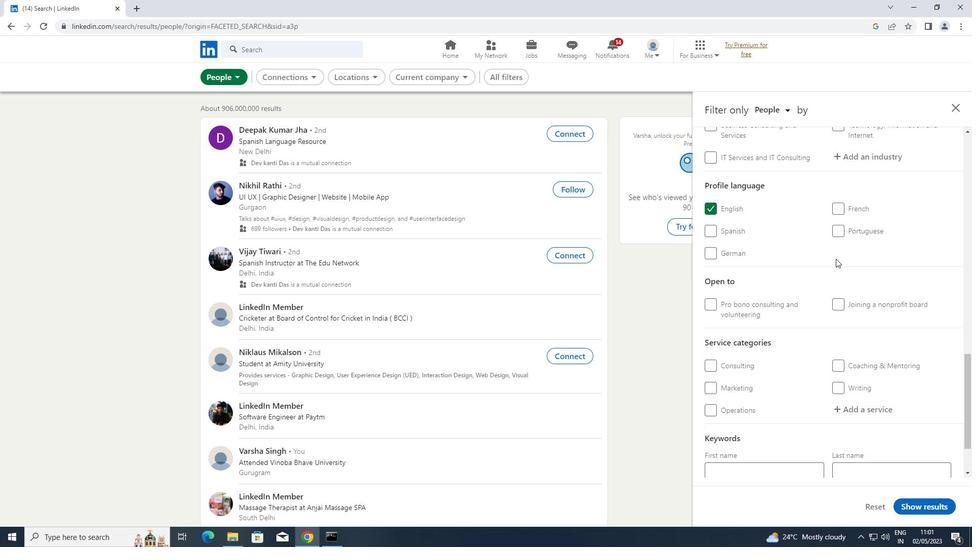 
Action: Mouse scrolled (841, 257) with delta (0, 0)
Screenshot: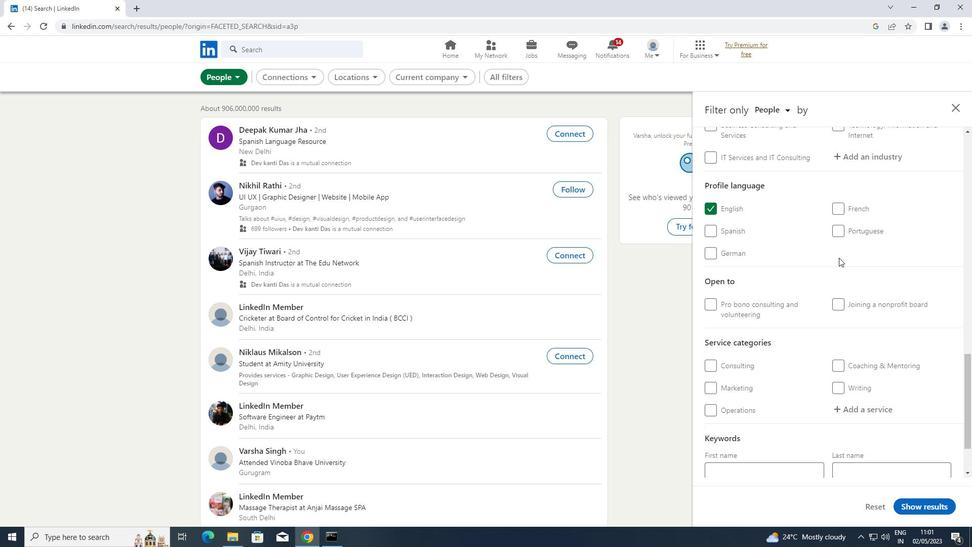 
Action: Mouse scrolled (841, 257) with delta (0, 0)
Screenshot: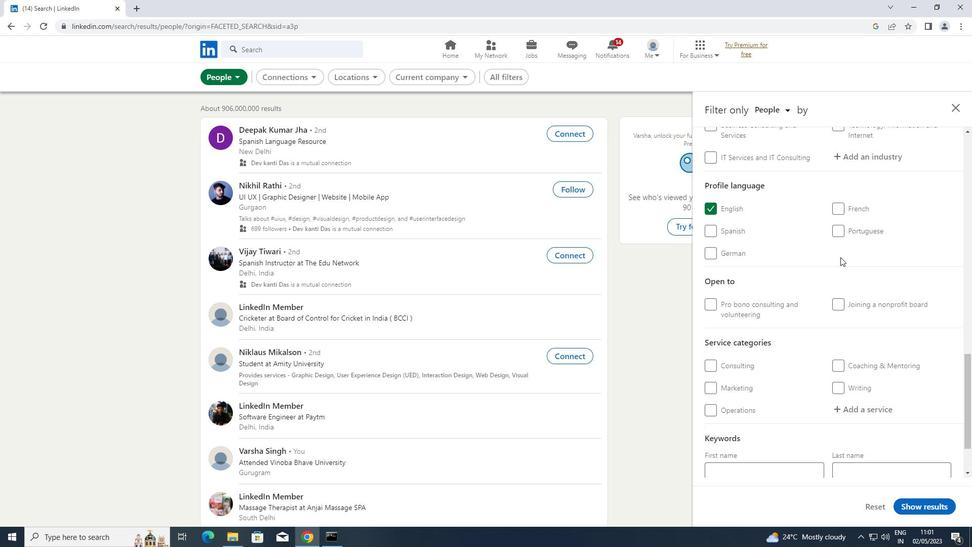
Action: Mouse scrolled (841, 256) with delta (0, 0)
Screenshot: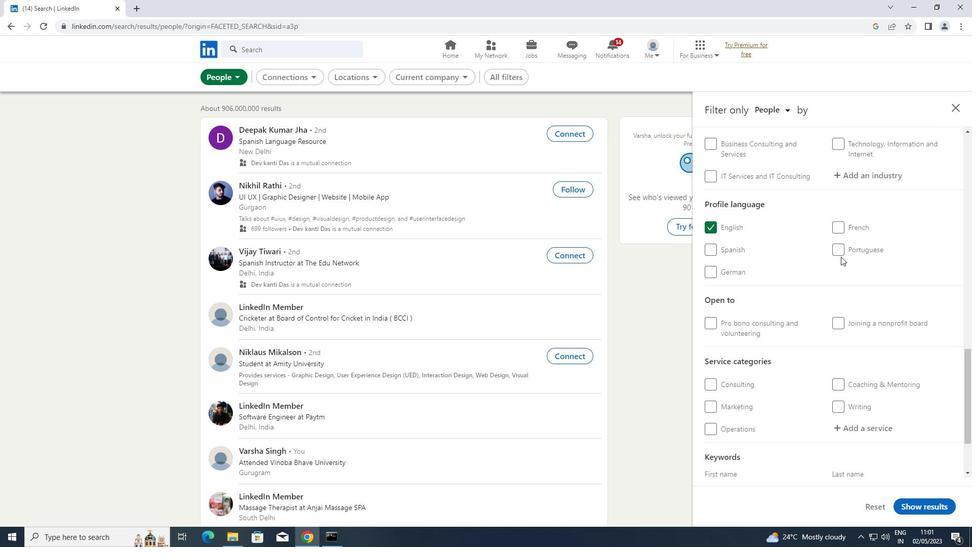 
Action: Mouse moved to (875, 209)
Screenshot: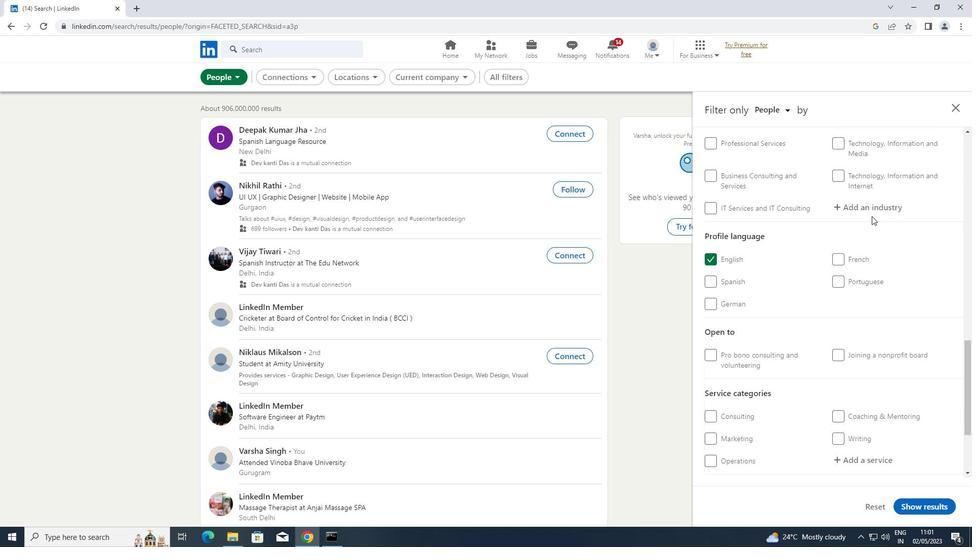 
Action: Mouse pressed left at (875, 209)
Screenshot: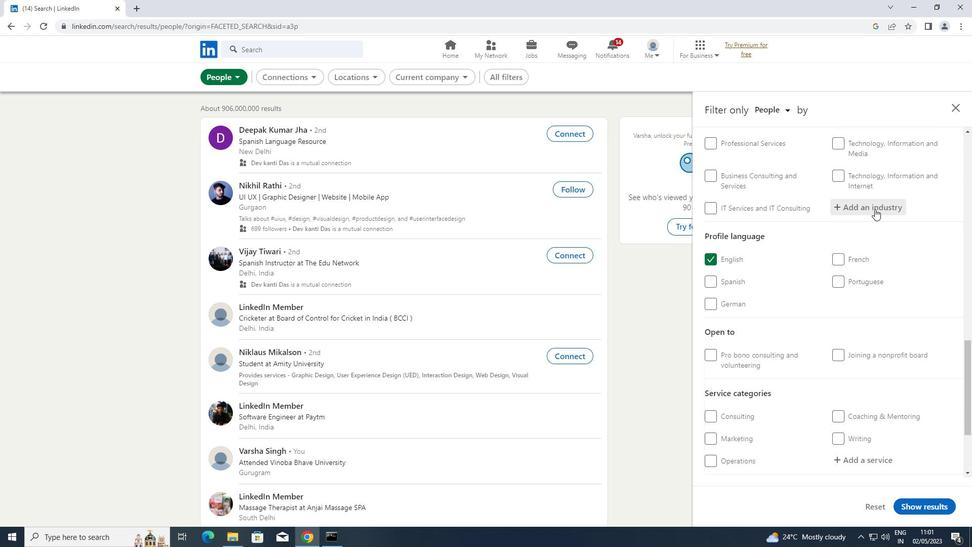 
Action: Key pressed <Key.shift>WHOLESALE<Key.space><Key.shift>DRUG
Screenshot: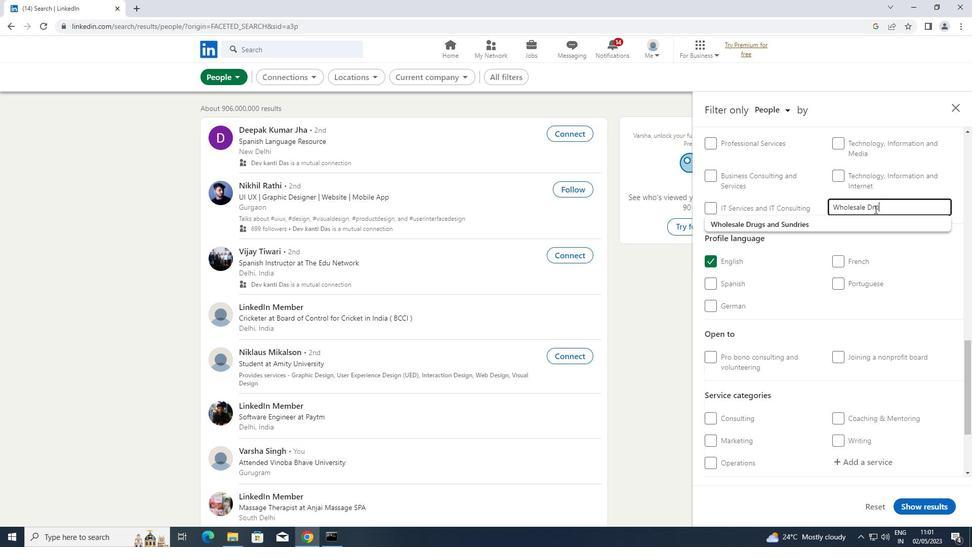 
Action: Mouse moved to (828, 218)
Screenshot: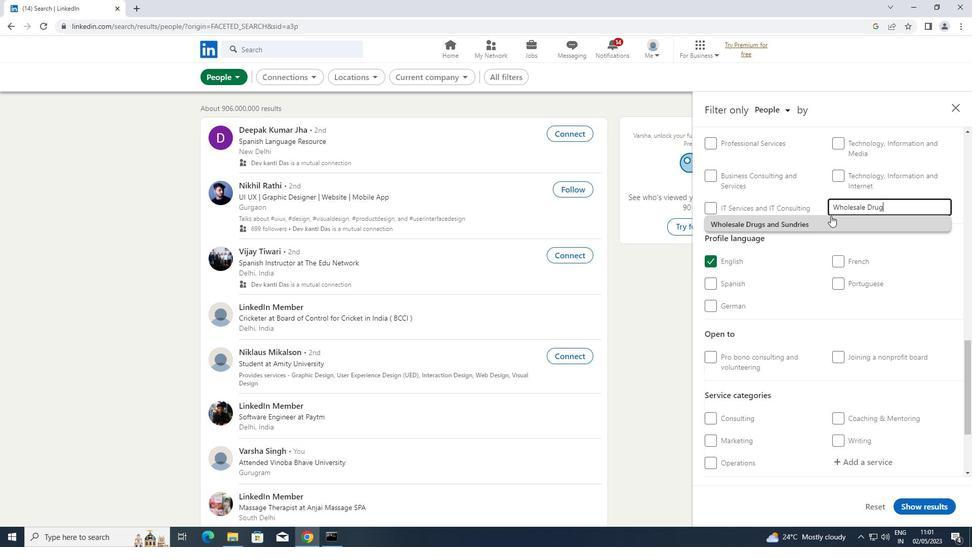 
Action: Mouse pressed left at (828, 218)
Screenshot: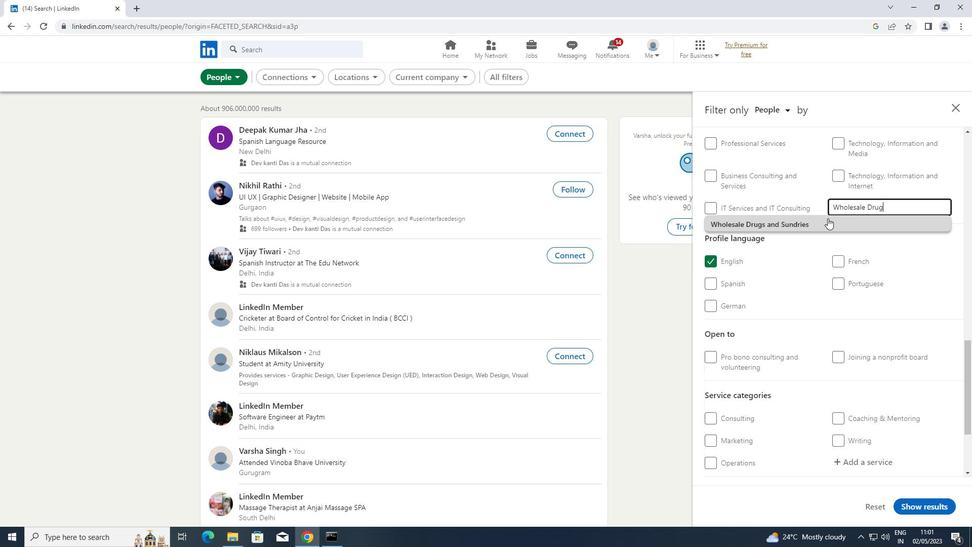 
Action: Mouse scrolled (828, 217) with delta (0, 0)
Screenshot: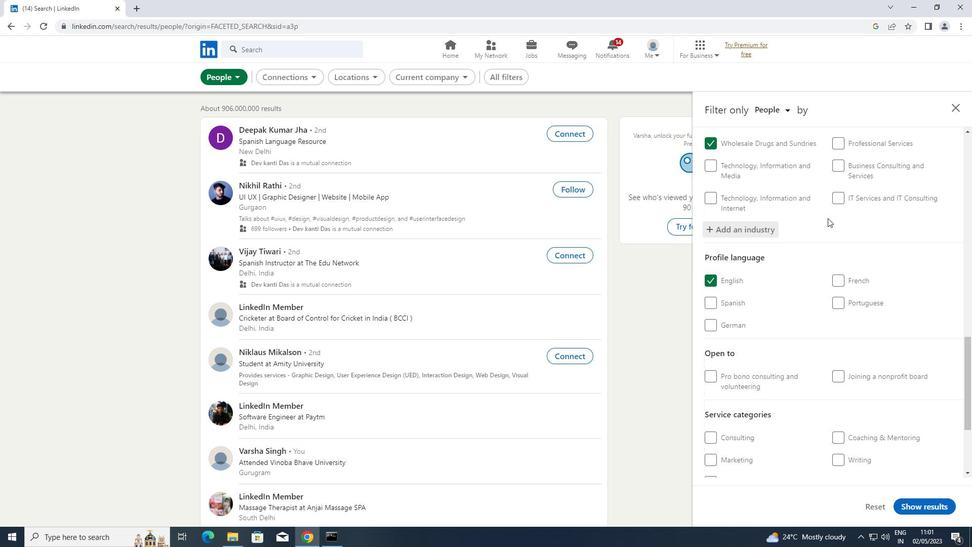 
Action: Mouse scrolled (828, 217) with delta (0, 0)
Screenshot: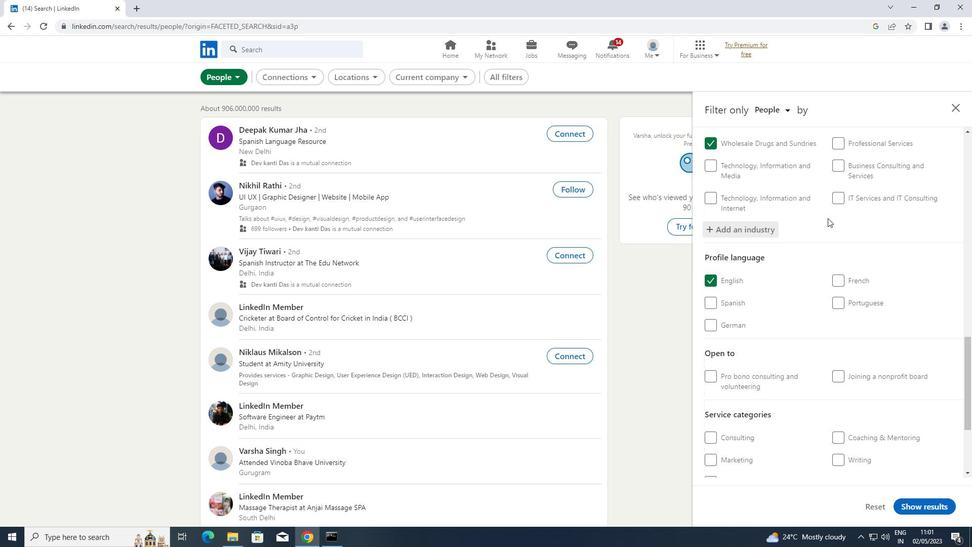 
Action: Mouse scrolled (828, 217) with delta (0, 0)
Screenshot: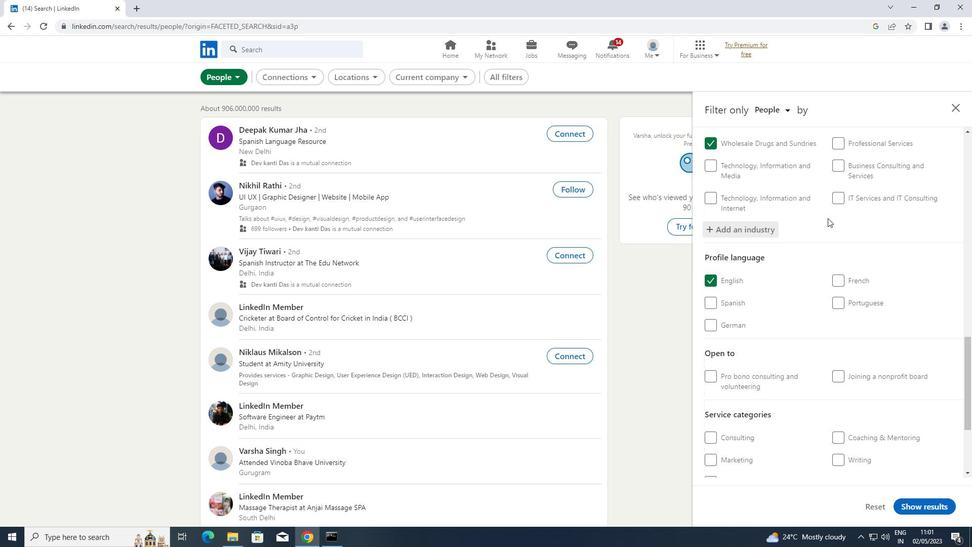 
Action: Mouse scrolled (828, 217) with delta (0, 0)
Screenshot: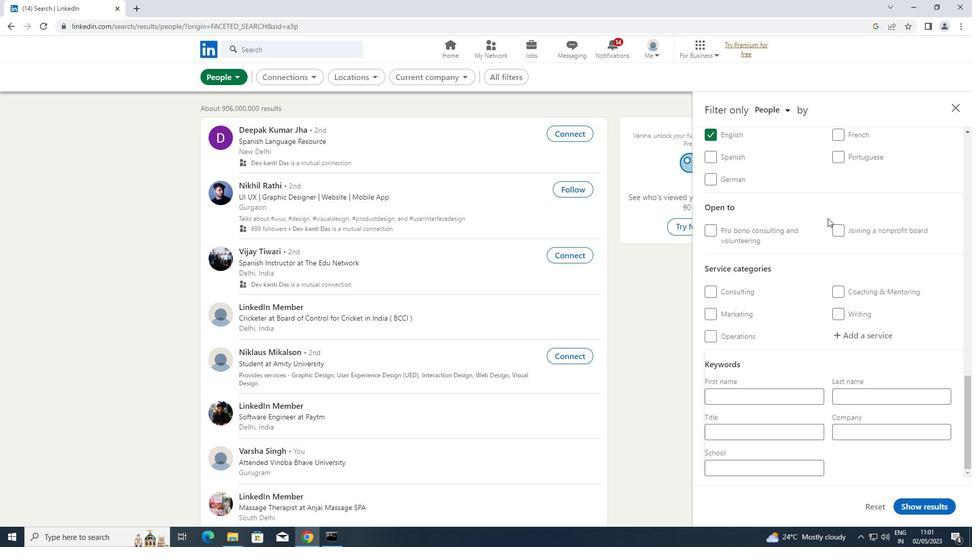 
Action: Mouse scrolled (828, 217) with delta (0, 0)
Screenshot: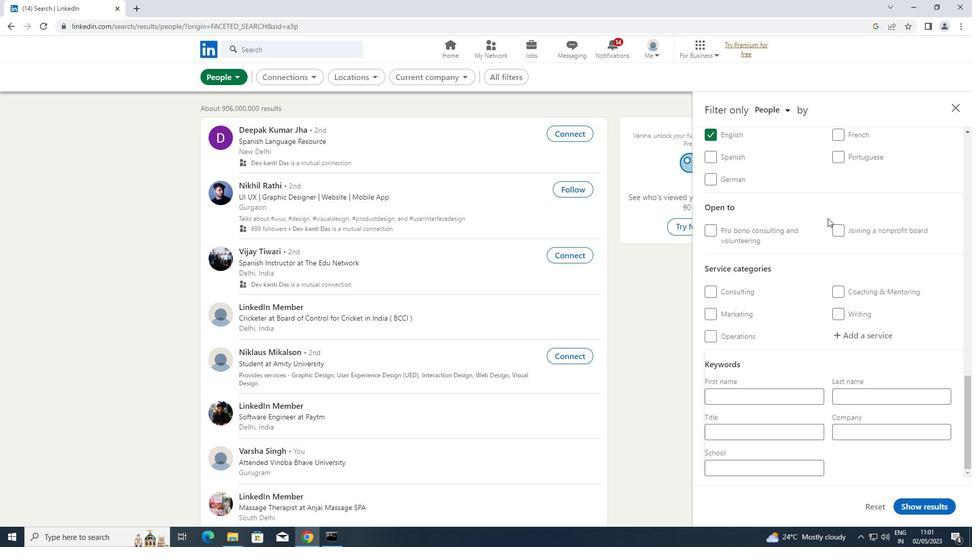 
Action: Mouse moved to (877, 334)
Screenshot: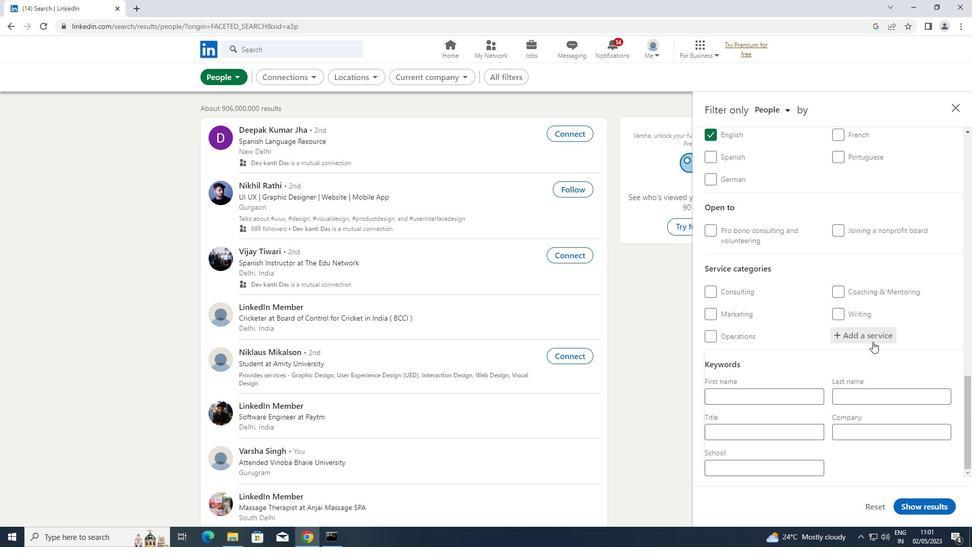 
Action: Mouse pressed left at (877, 334)
Screenshot: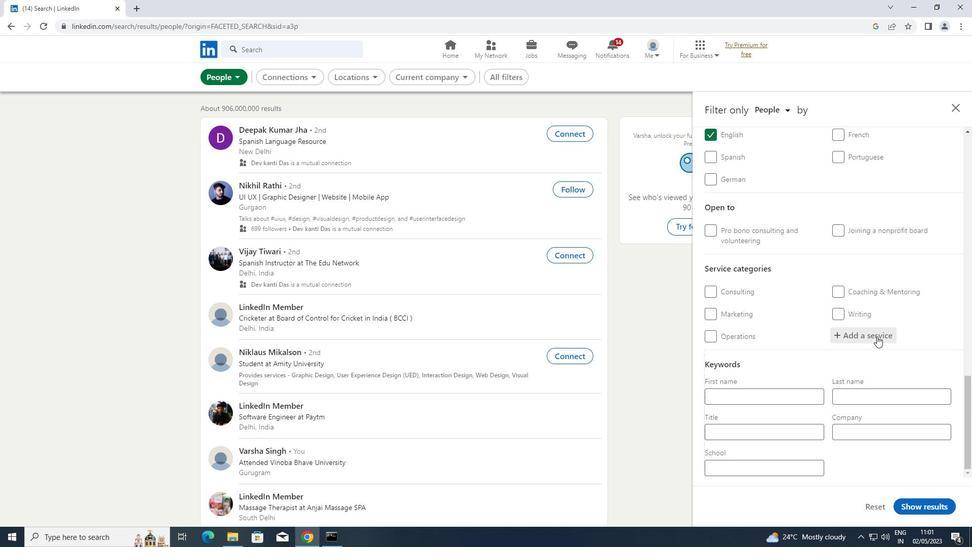 
Action: Key pressed <Key.shift>INFORMA
Screenshot: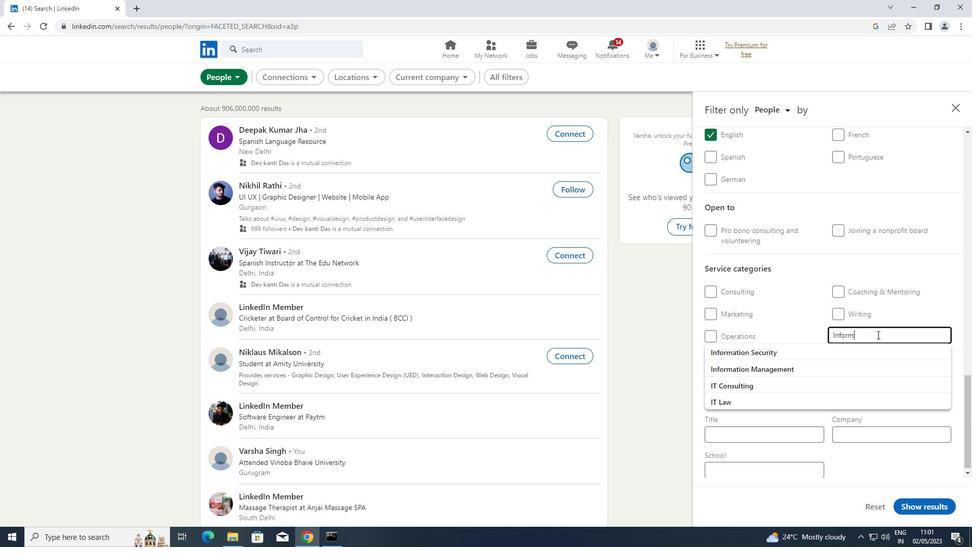 
Action: Mouse moved to (821, 368)
Screenshot: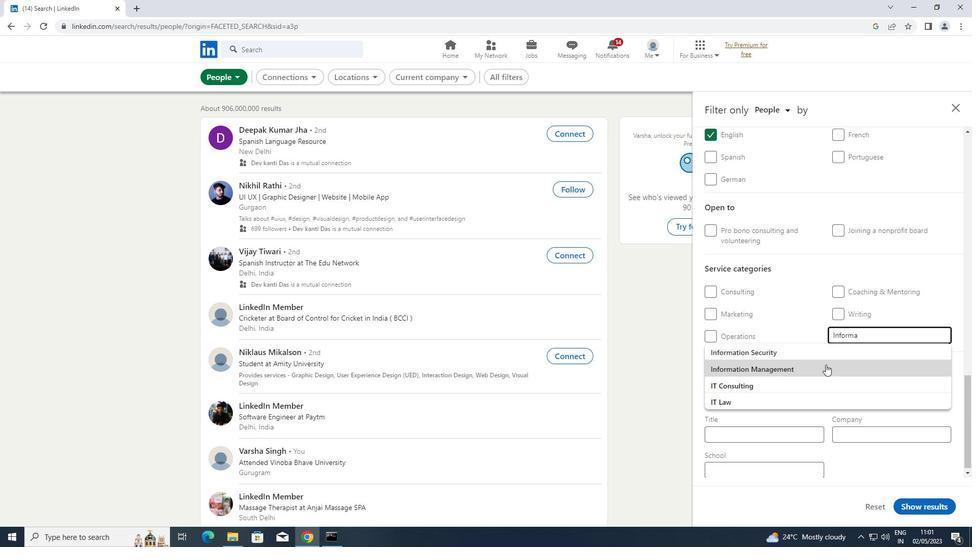 
Action: Mouse pressed left at (821, 368)
Screenshot: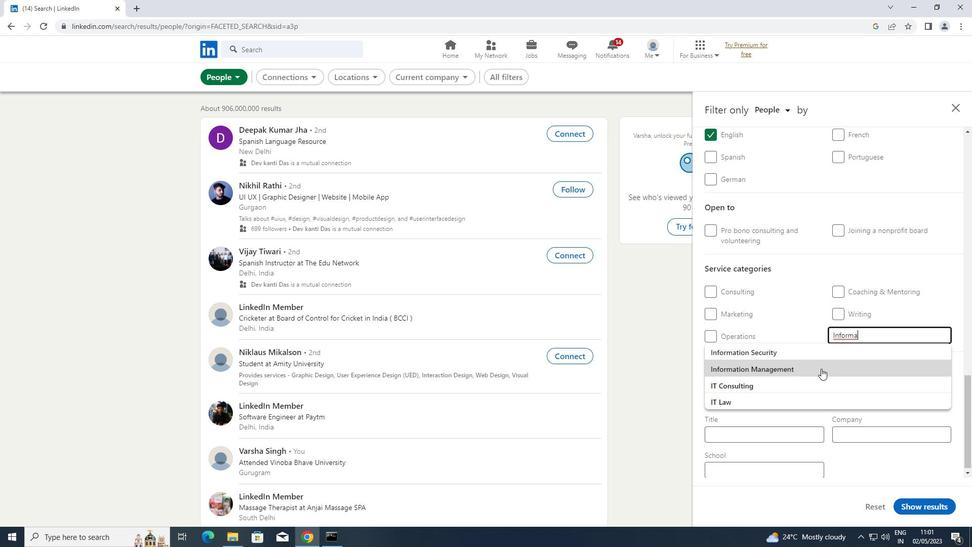 
Action: Mouse scrolled (821, 368) with delta (0, 0)
Screenshot: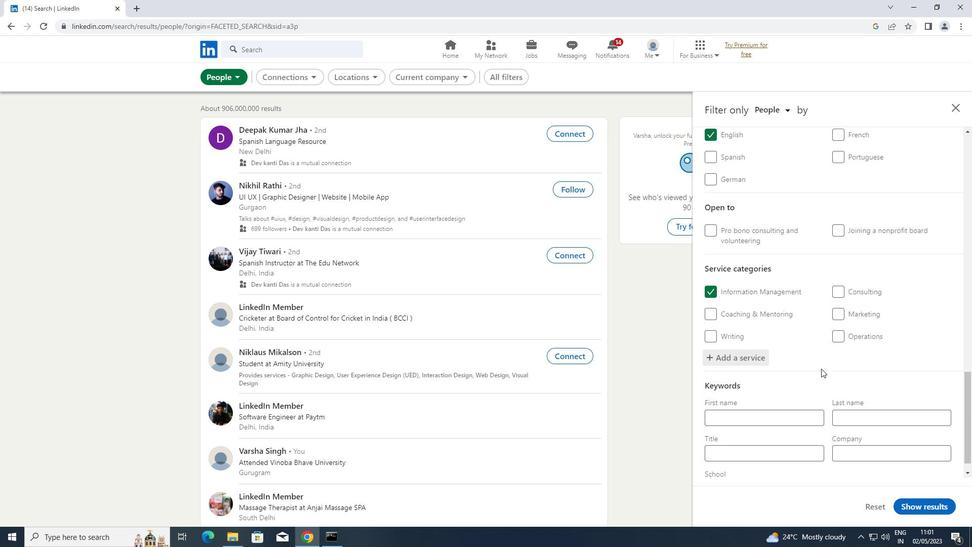 
Action: Mouse scrolled (821, 368) with delta (0, 0)
Screenshot: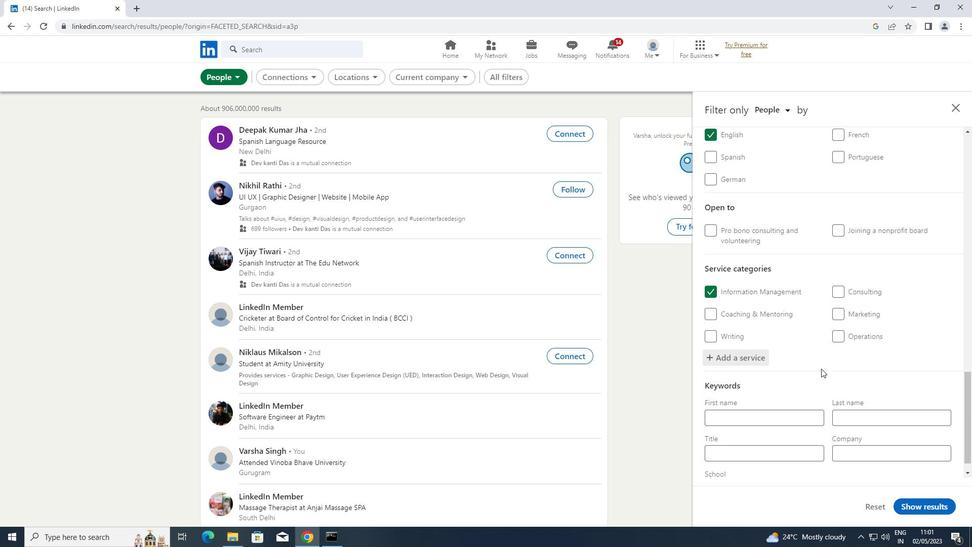 
Action: Mouse scrolled (821, 368) with delta (0, 0)
Screenshot: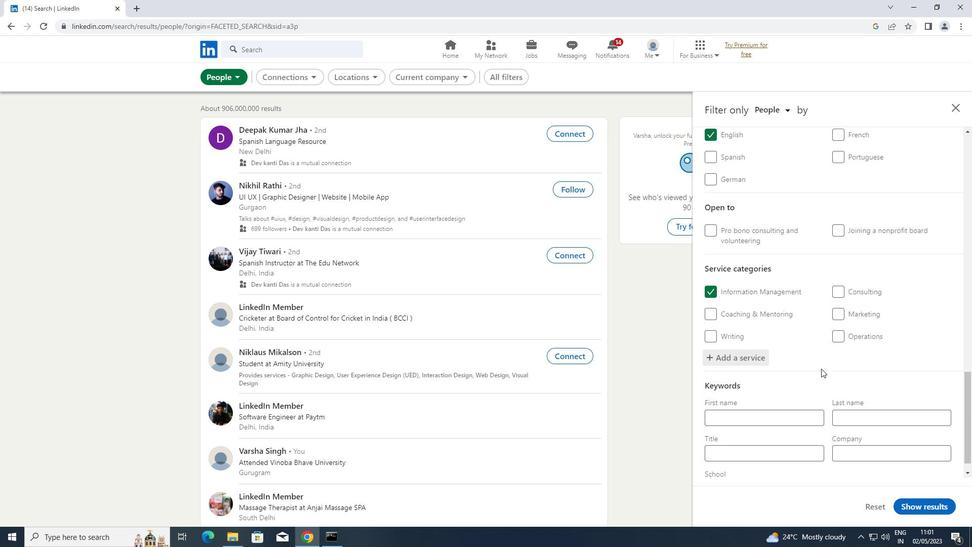 
Action: Mouse moved to (769, 435)
Screenshot: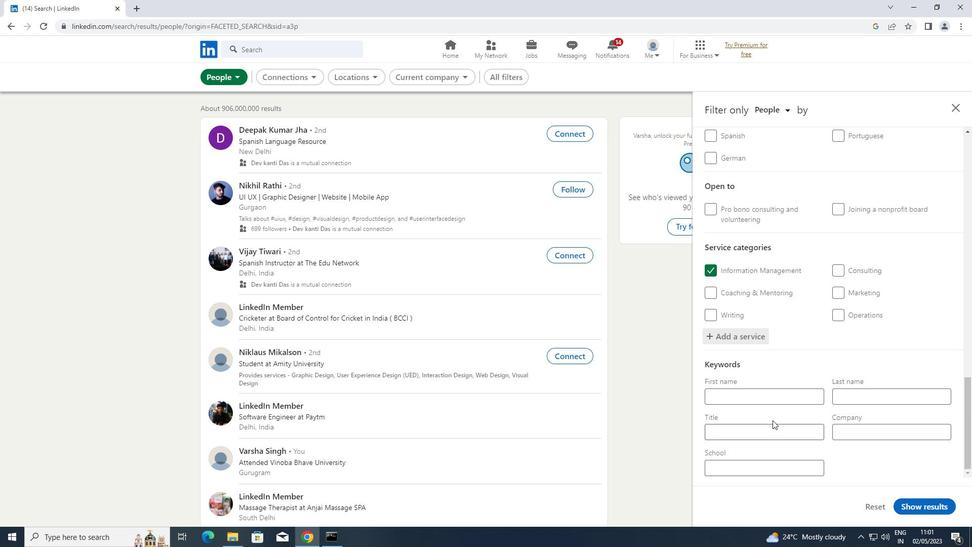 
Action: Mouse pressed left at (769, 435)
Screenshot: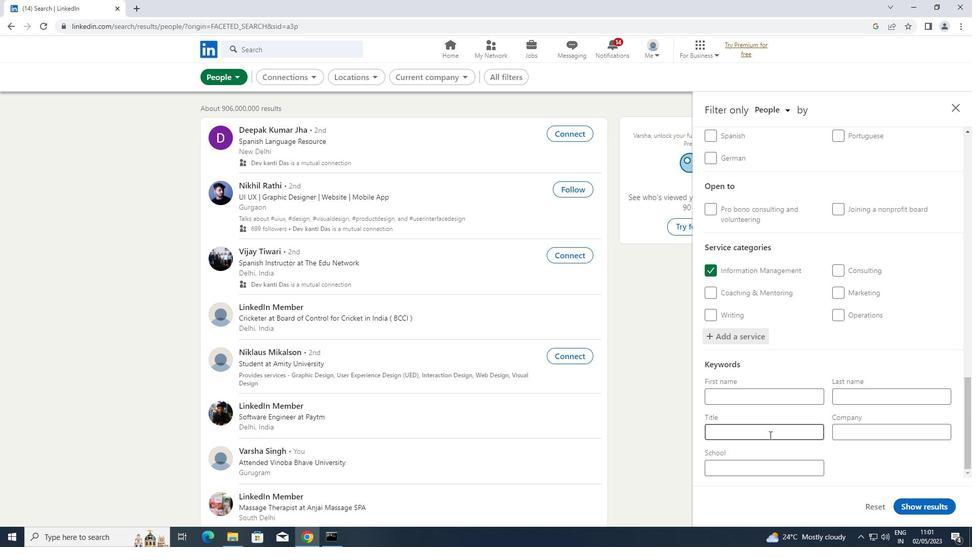 
Action: Key pressed <Key.shift>PETROLEUM<Key.space><Key.shift>ENGINEER
Screenshot: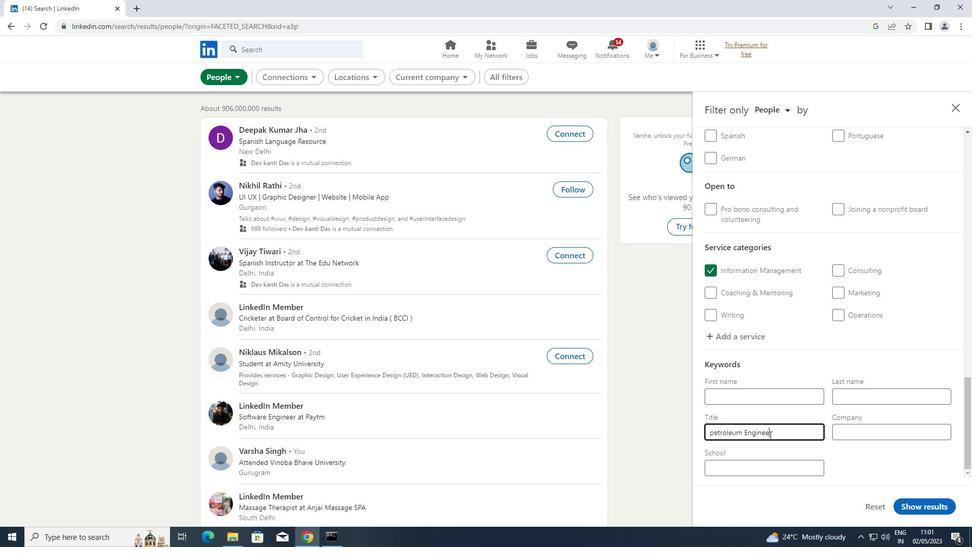 
Action: Mouse moved to (908, 506)
Screenshot: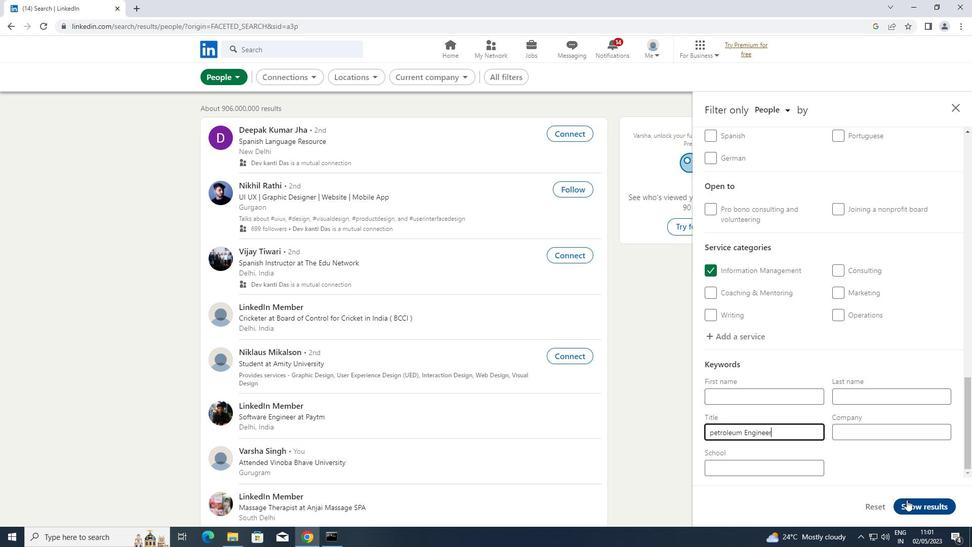 
Action: Mouse pressed left at (908, 506)
Screenshot: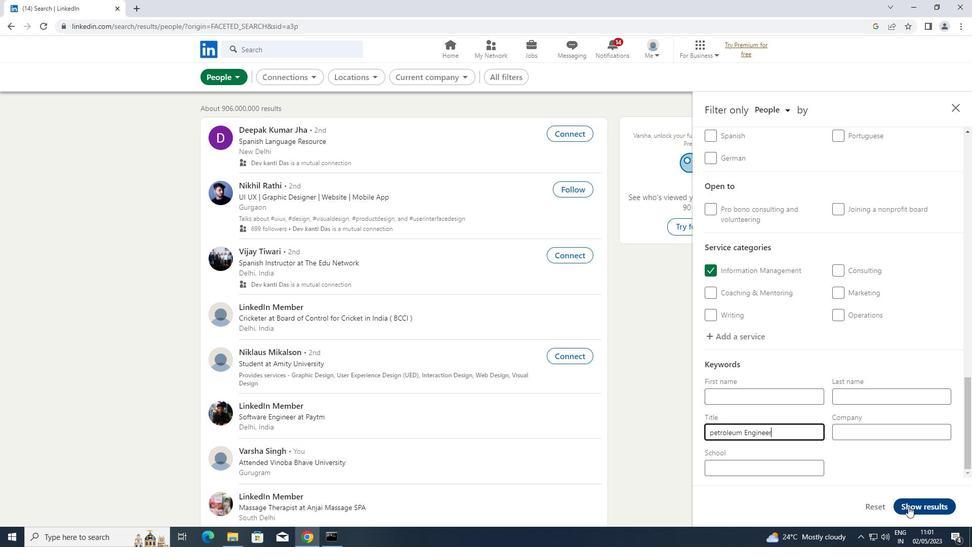 
